 Task: Add a signature Isaiah Carter containing Have a great Easter Sunday, Isaiah Carter to email address softage.2@softage.net and add a label Christmas lists
Action: Mouse pressed left at (1054, 80)
Screenshot: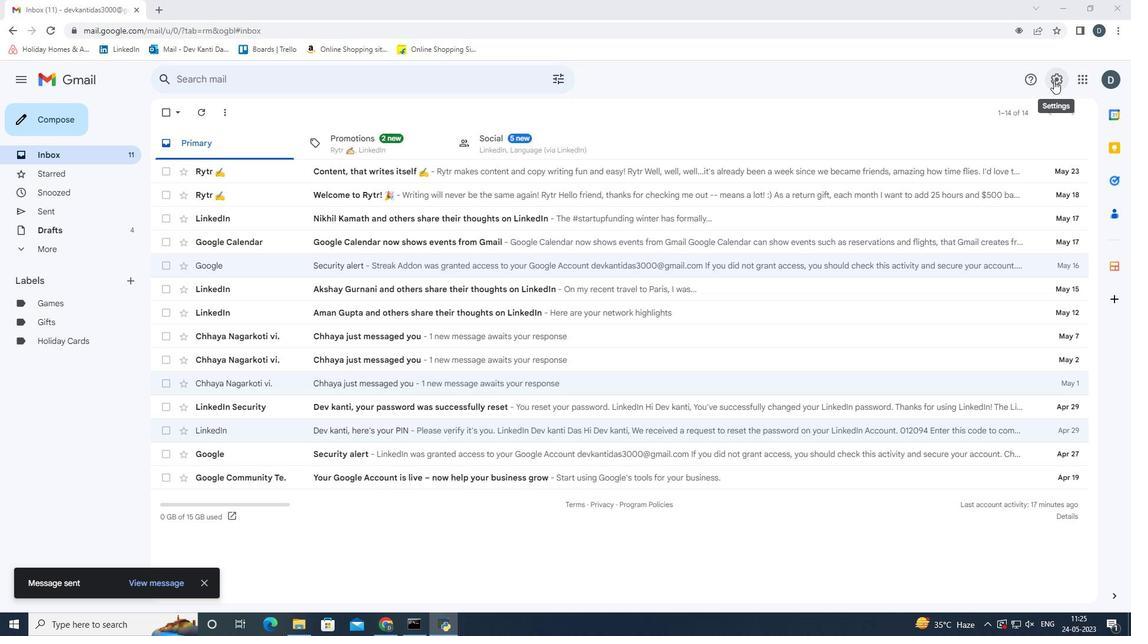 
Action: Mouse moved to (1022, 129)
Screenshot: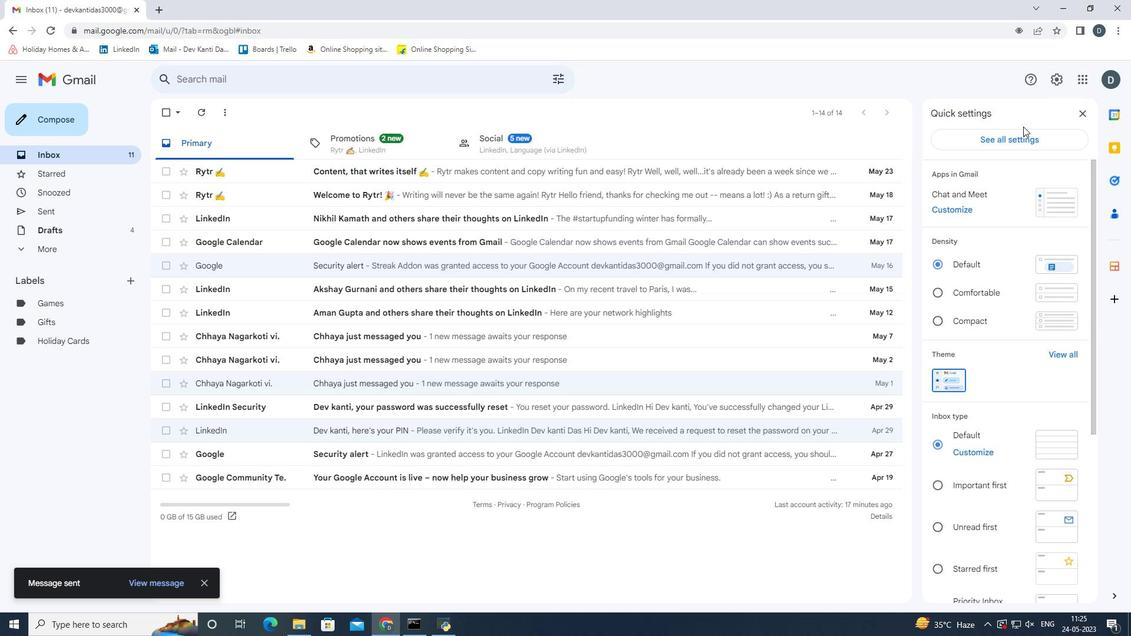 
Action: Mouse pressed left at (1022, 129)
Screenshot: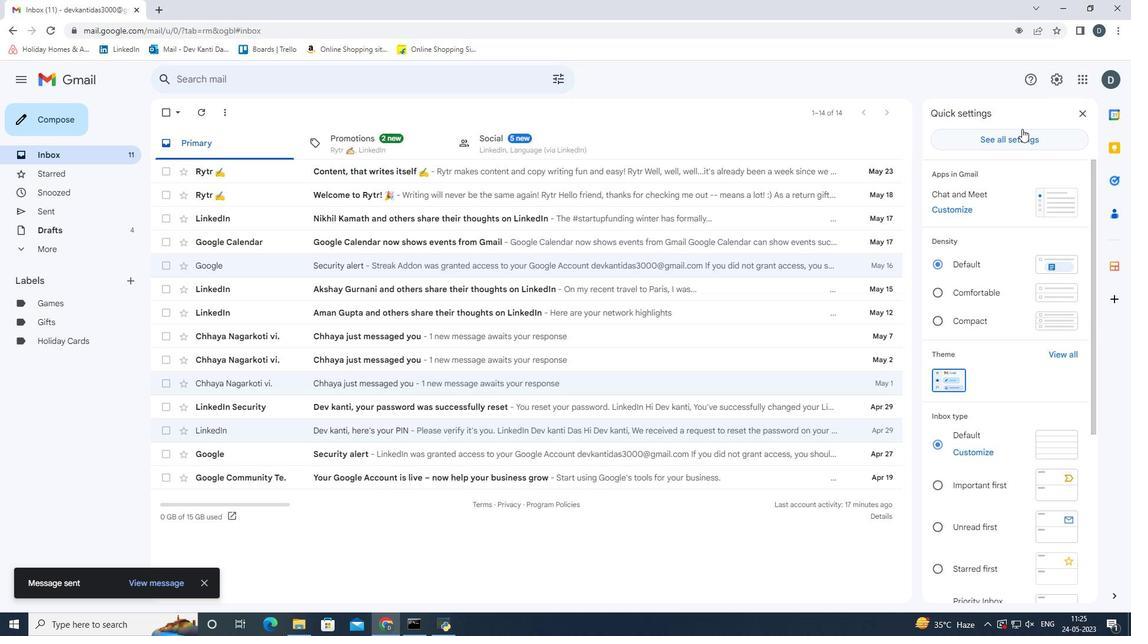 
Action: Mouse moved to (801, 257)
Screenshot: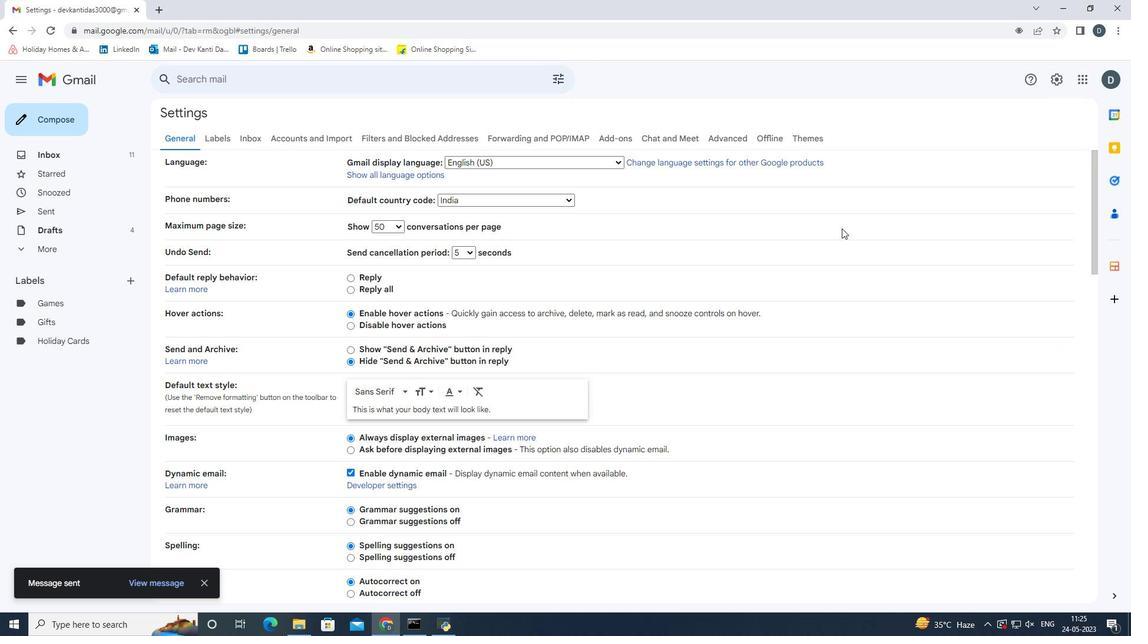 
Action: Mouse scrolled (801, 256) with delta (0, 0)
Screenshot: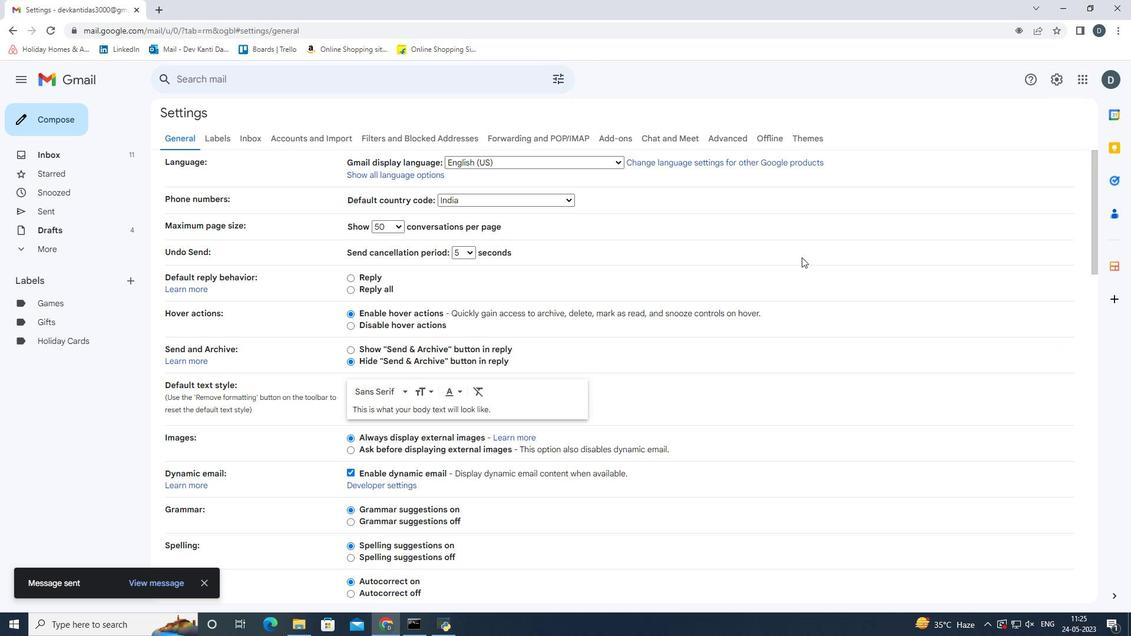
Action: Mouse scrolled (801, 256) with delta (0, 0)
Screenshot: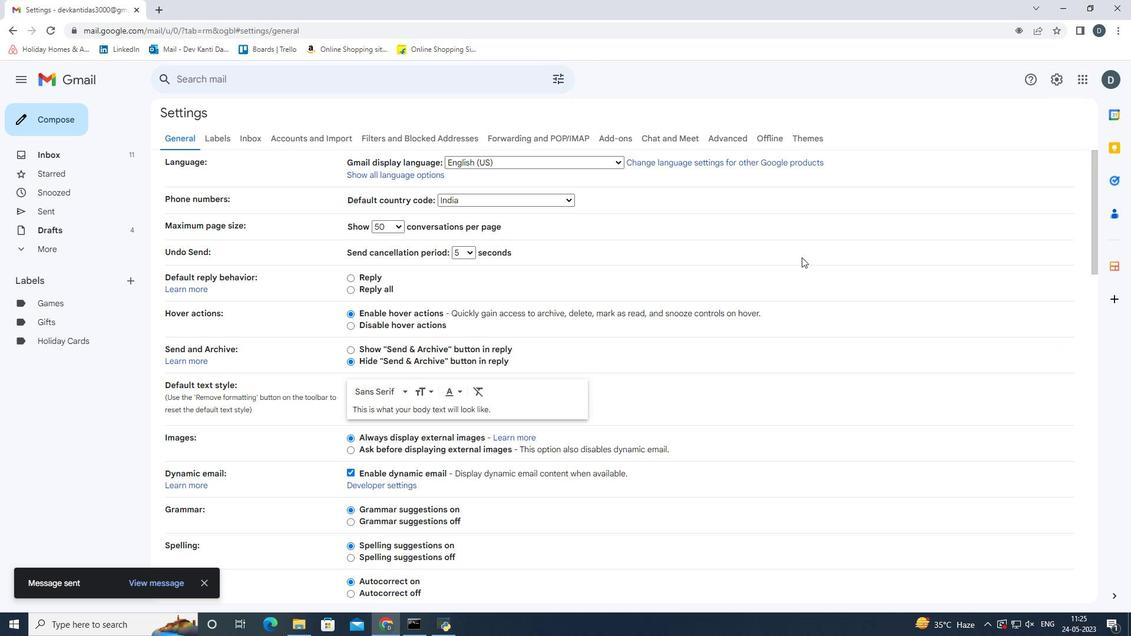 
Action: Mouse scrolled (801, 256) with delta (0, 0)
Screenshot: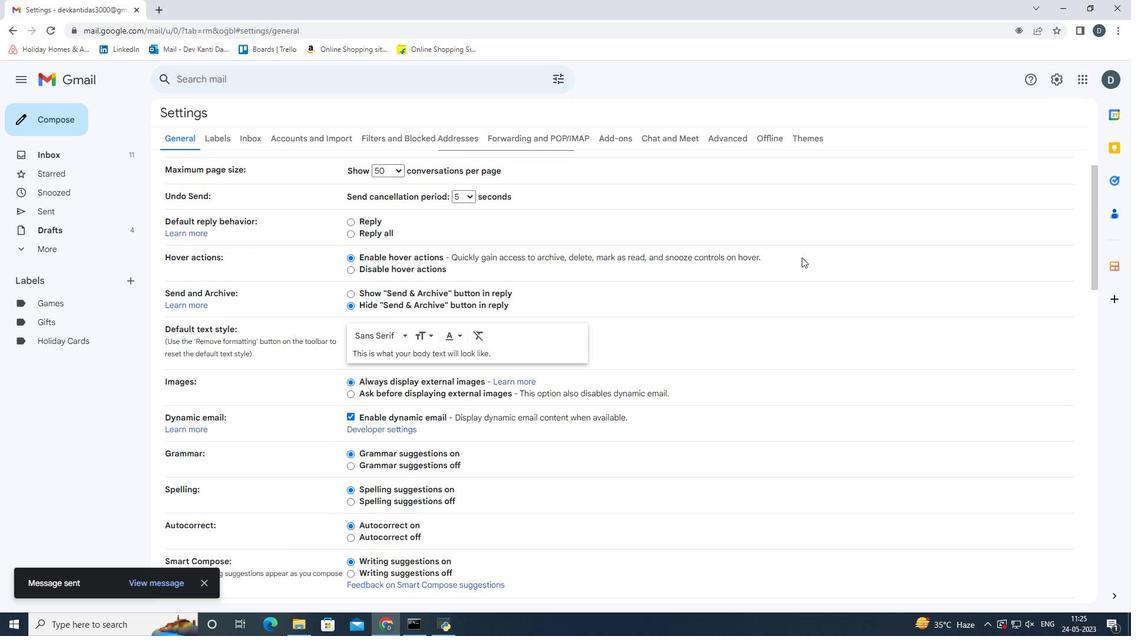 
Action: Mouse scrolled (801, 256) with delta (0, 0)
Screenshot: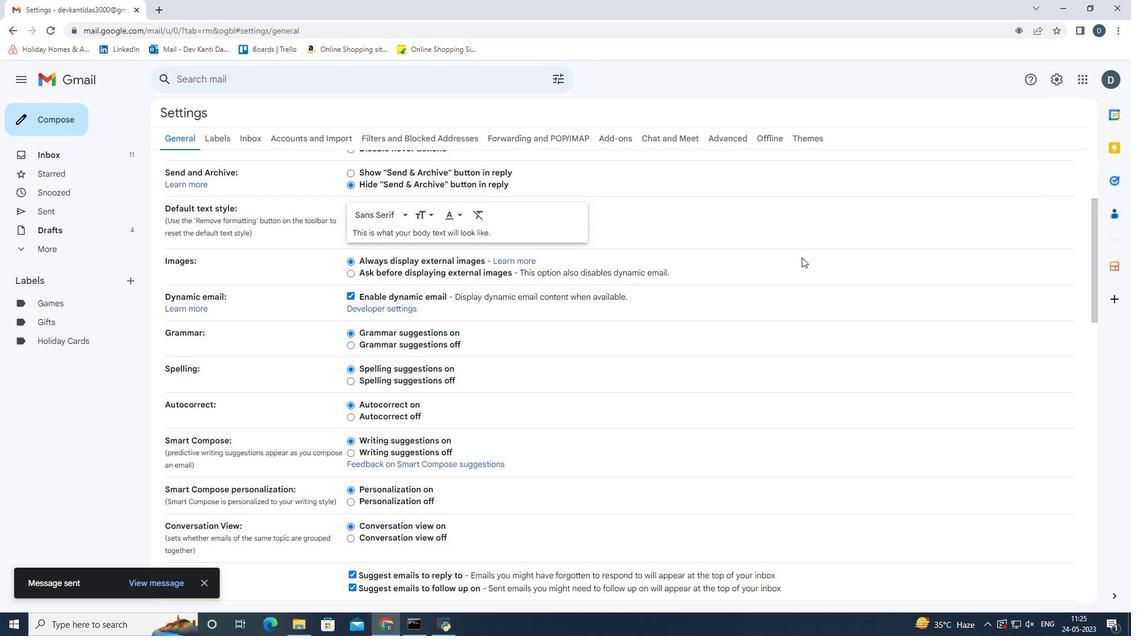 
Action: Mouse scrolled (801, 256) with delta (0, 0)
Screenshot: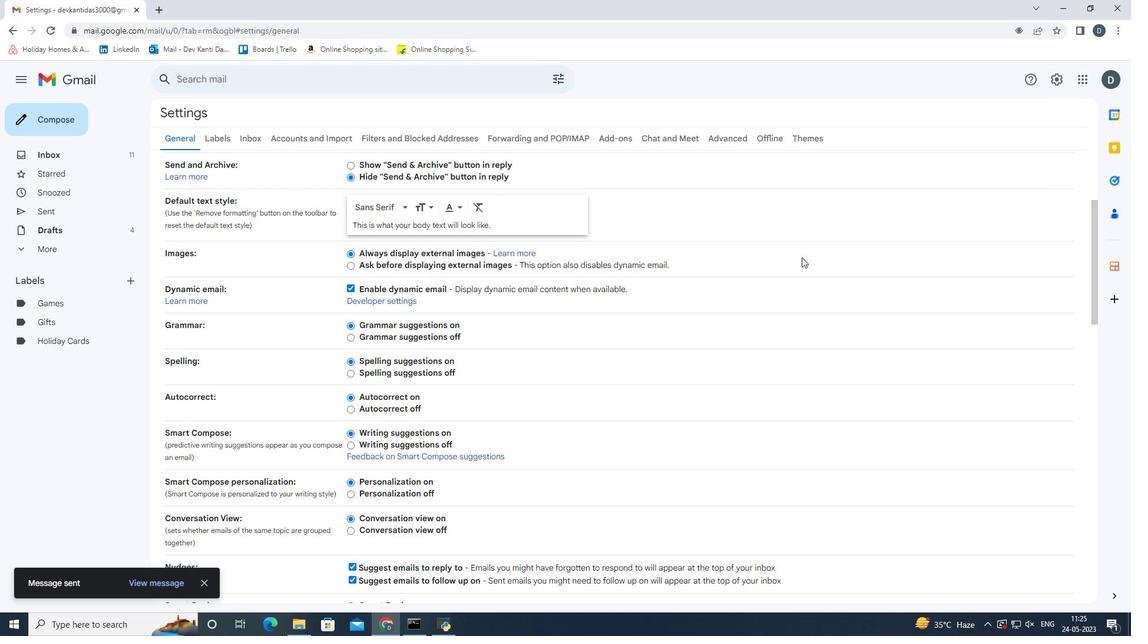 
Action: Mouse scrolled (801, 256) with delta (0, 0)
Screenshot: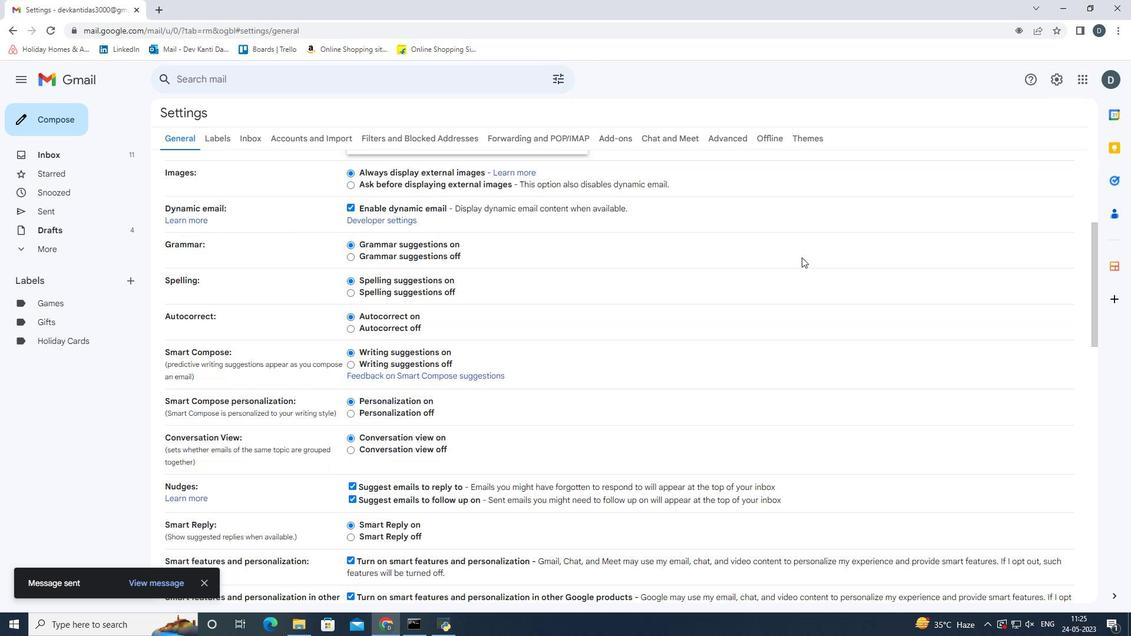 
Action: Mouse scrolled (801, 256) with delta (0, 0)
Screenshot: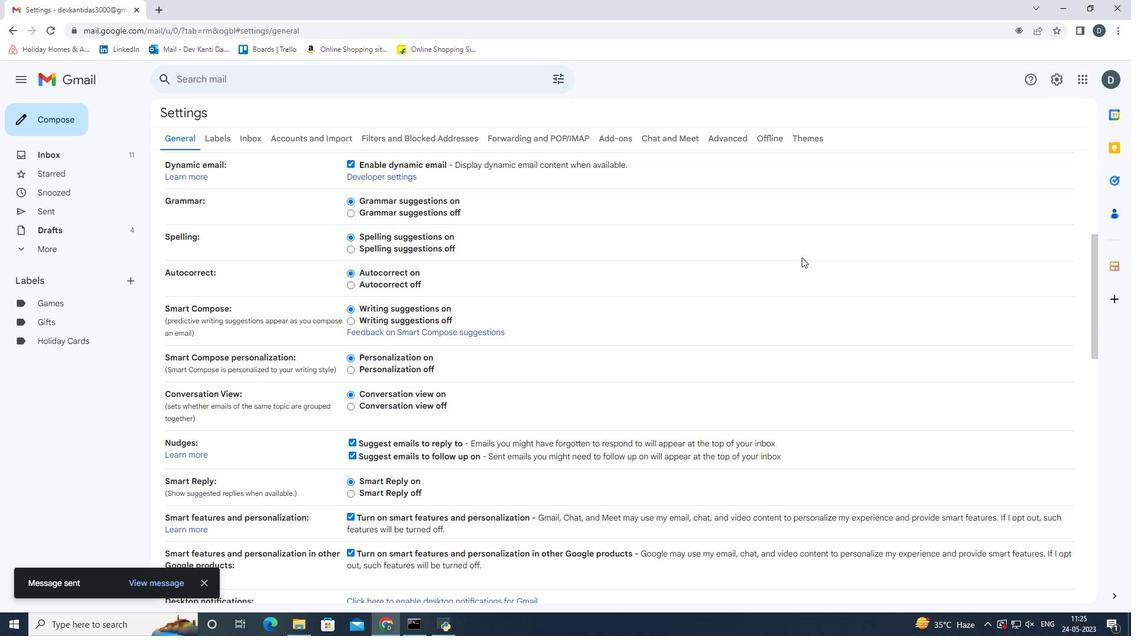 
Action: Mouse scrolled (801, 256) with delta (0, 0)
Screenshot: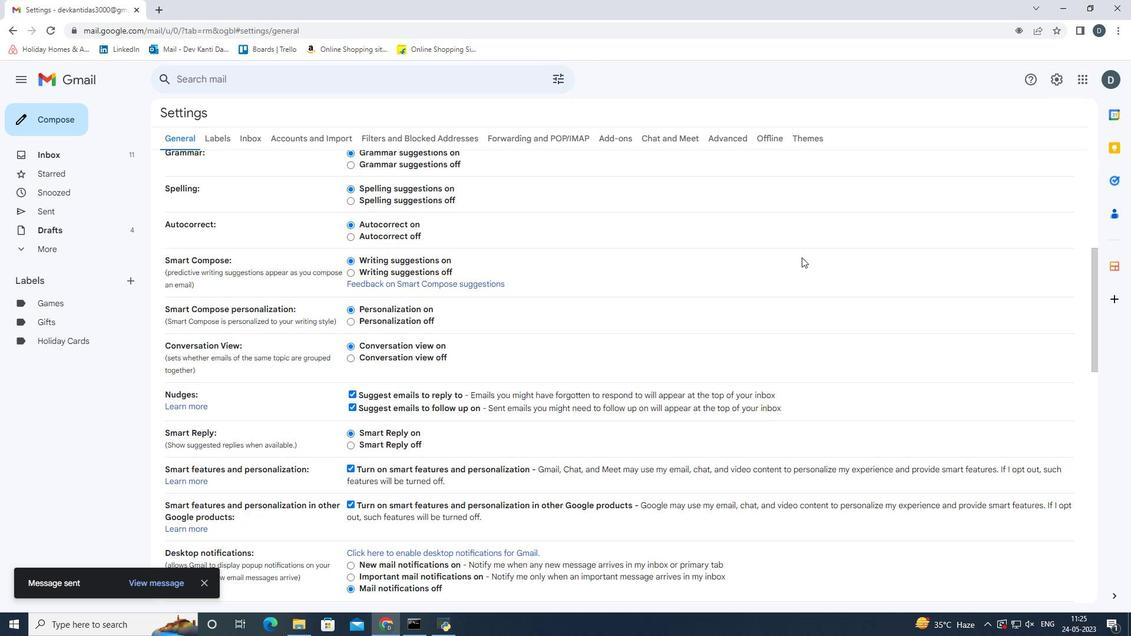 
Action: Mouse scrolled (801, 256) with delta (0, 0)
Screenshot: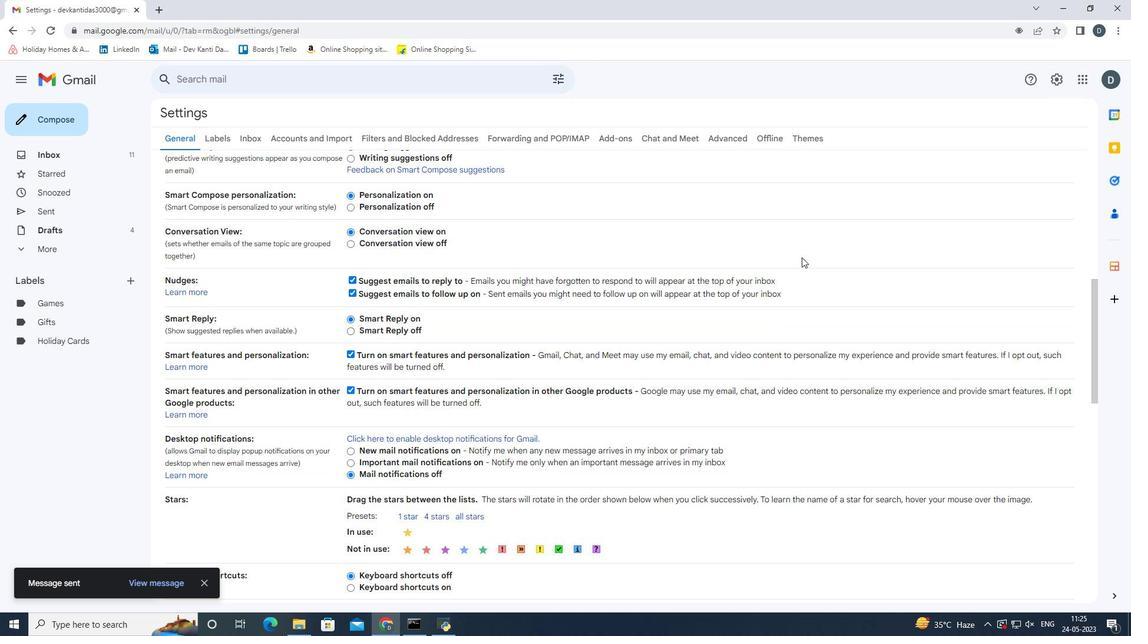 
Action: Mouse scrolled (801, 256) with delta (0, 0)
Screenshot: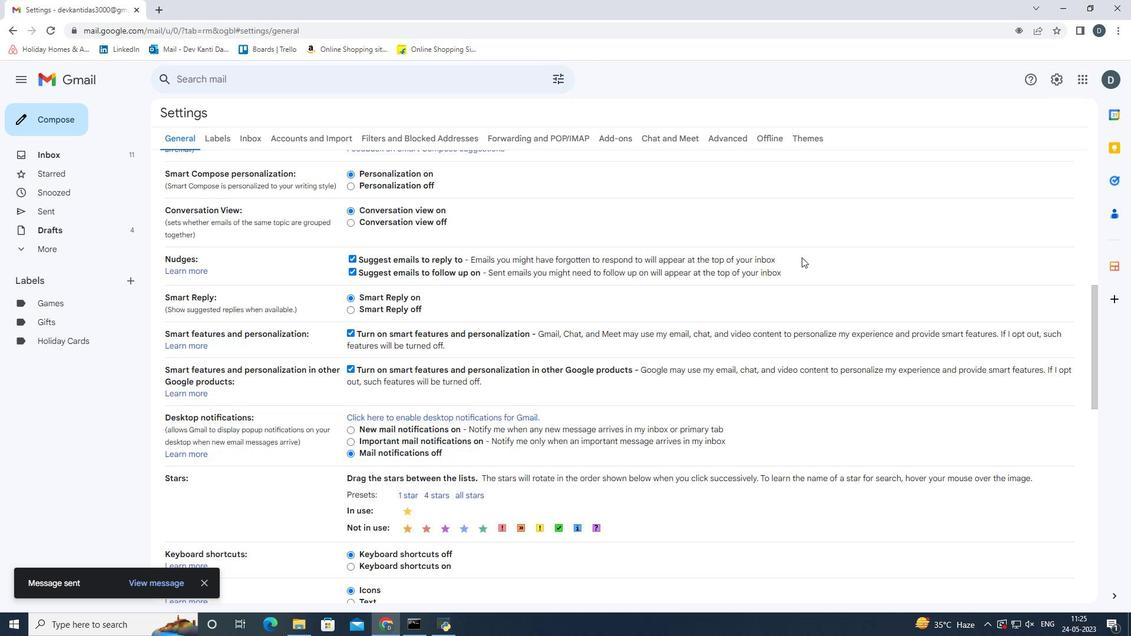 
Action: Mouse scrolled (801, 256) with delta (0, 0)
Screenshot: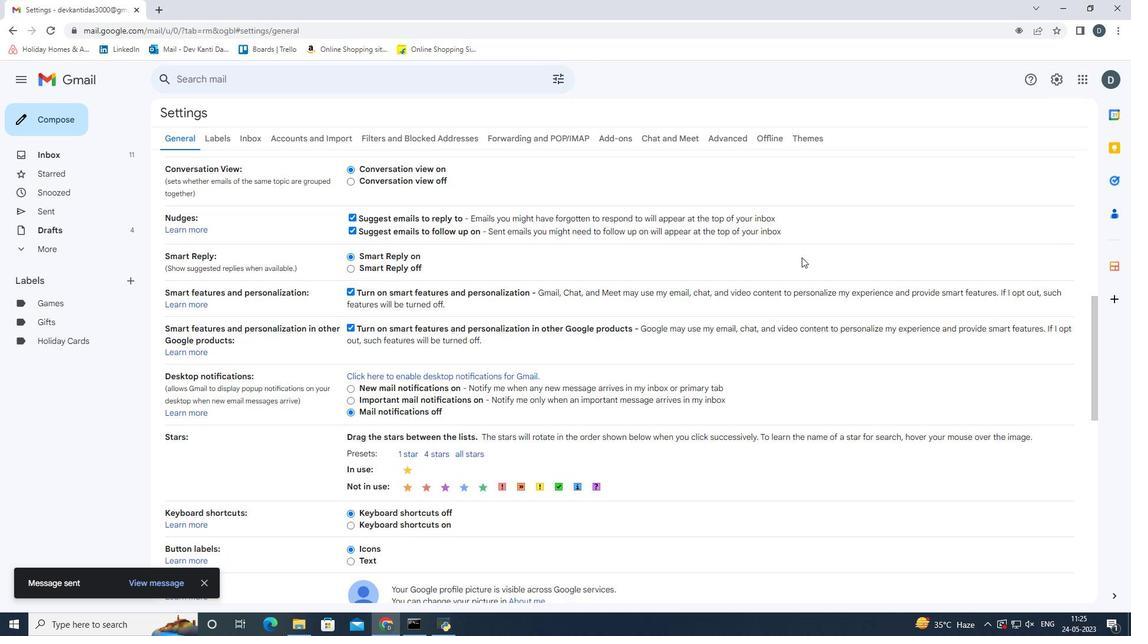 
Action: Mouse scrolled (801, 256) with delta (0, 0)
Screenshot: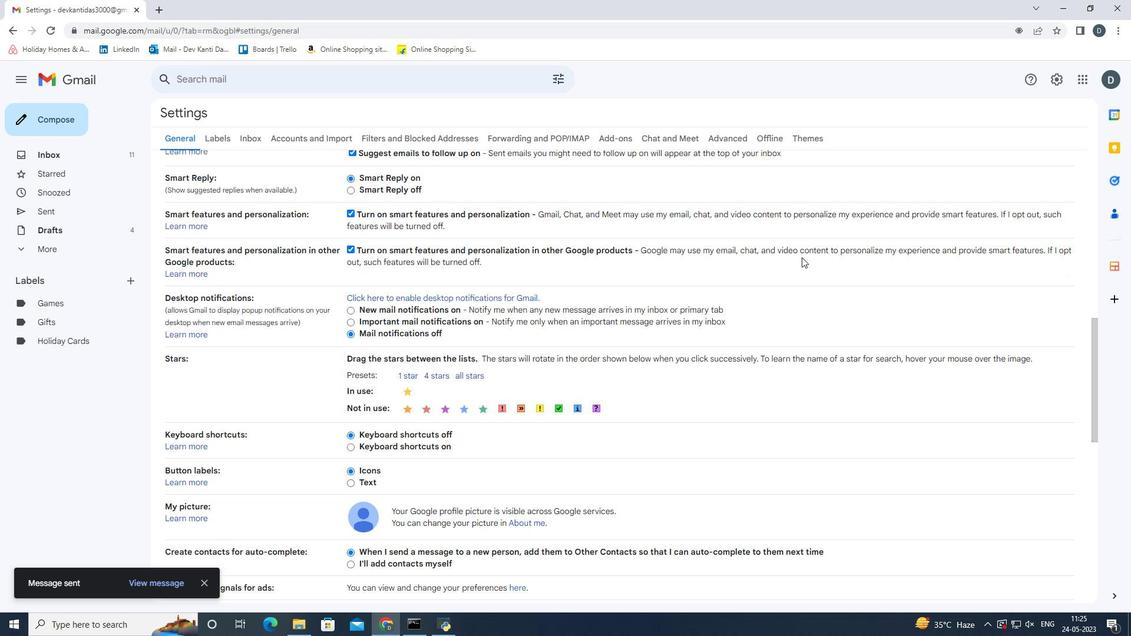 
Action: Mouse scrolled (801, 256) with delta (0, 0)
Screenshot: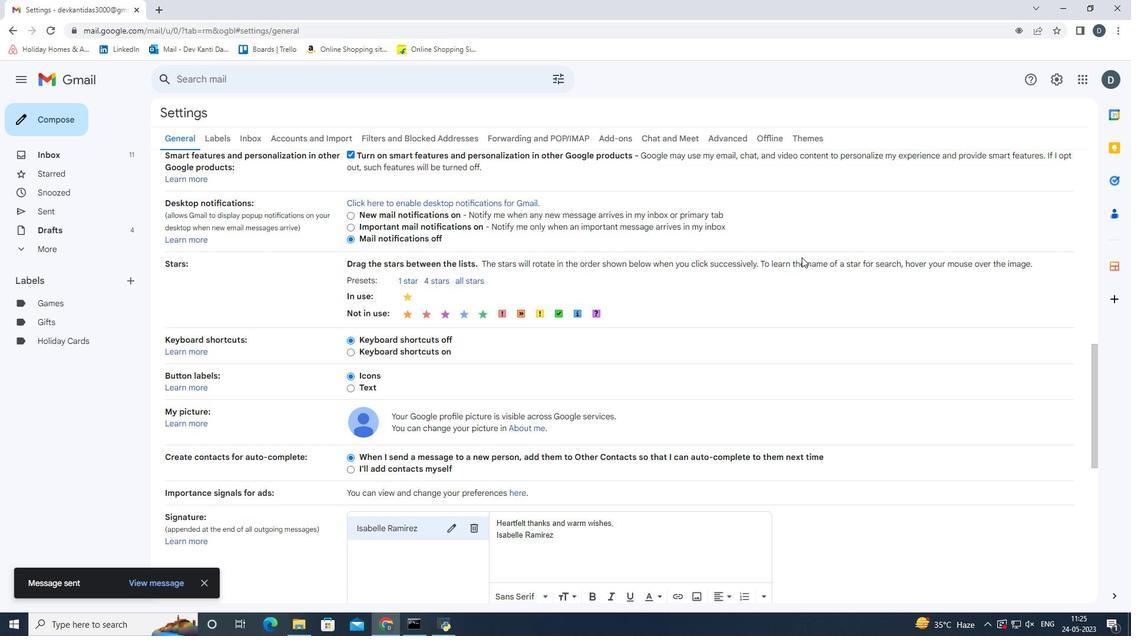 
Action: Mouse scrolled (801, 256) with delta (0, 0)
Screenshot: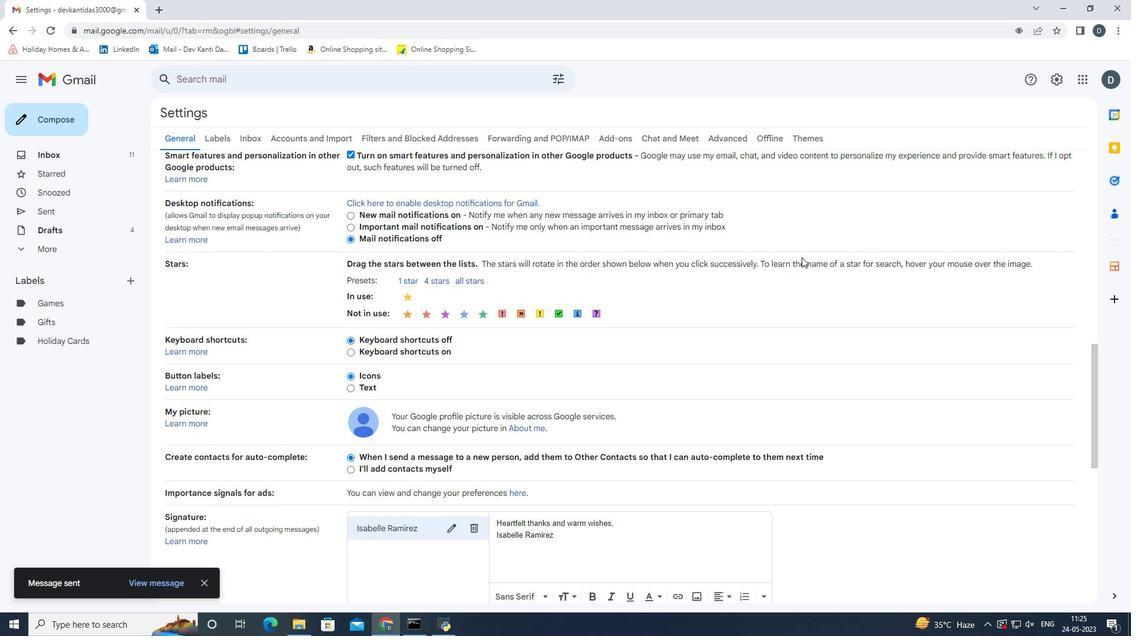 
Action: Mouse scrolled (801, 256) with delta (0, 0)
Screenshot: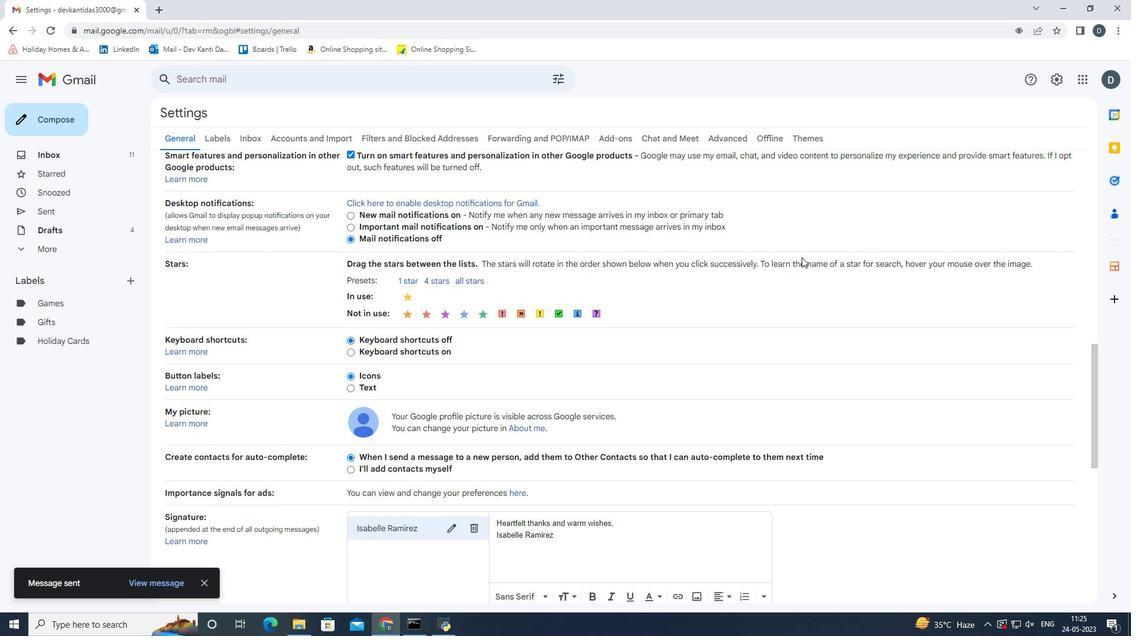 
Action: Mouse moved to (473, 351)
Screenshot: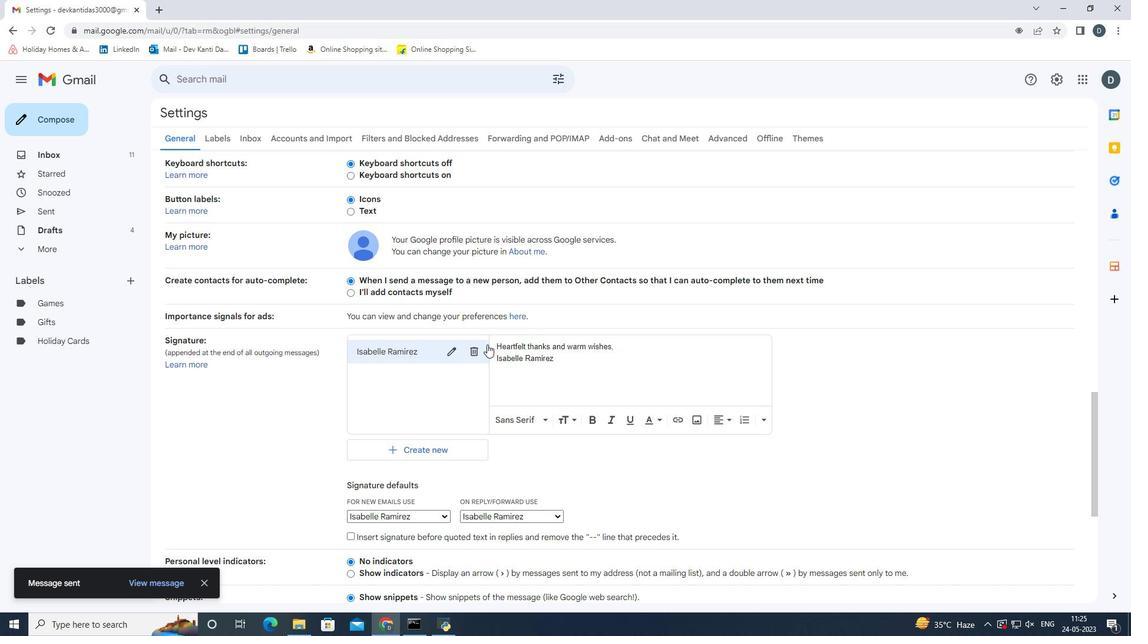 
Action: Mouse pressed left at (473, 351)
Screenshot: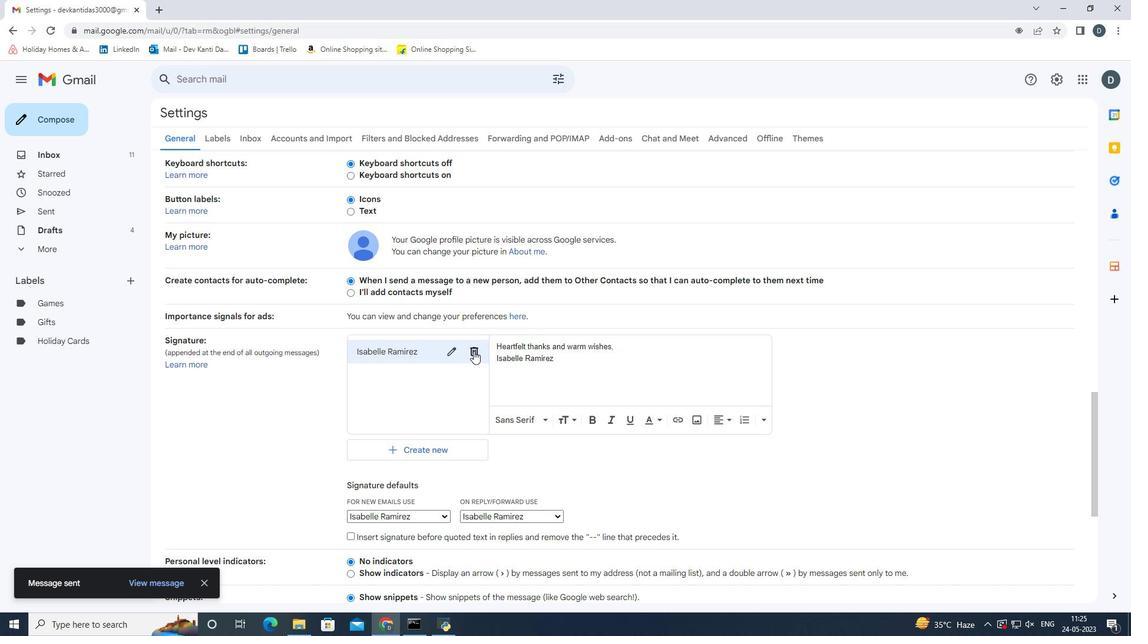 
Action: Key pressed <Key.enter>
Screenshot: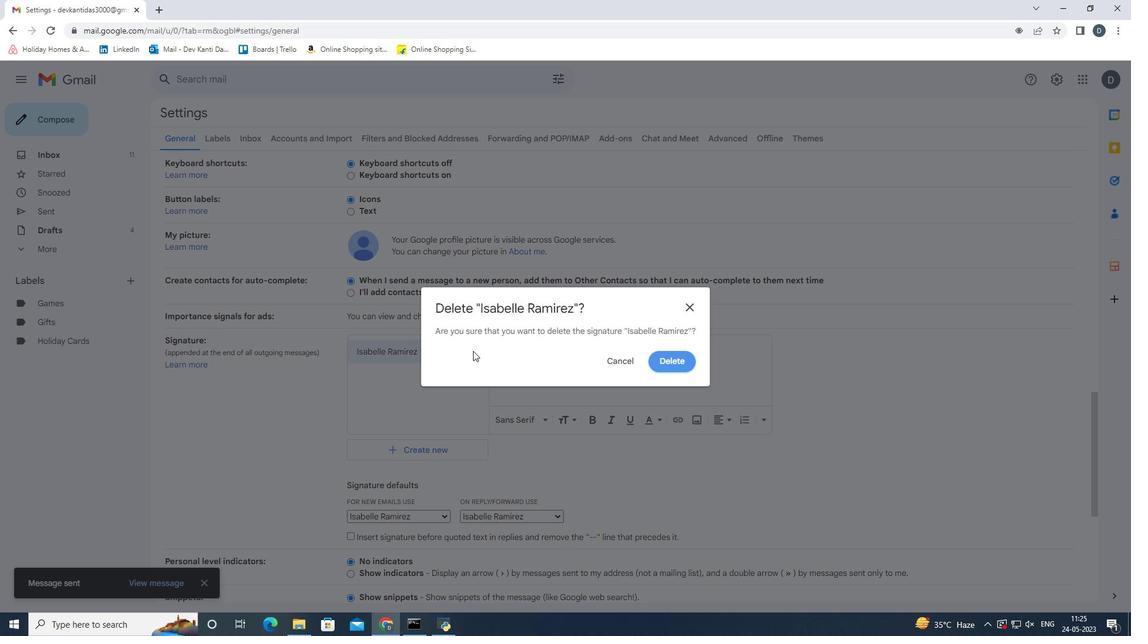 
Action: Mouse moved to (392, 364)
Screenshot: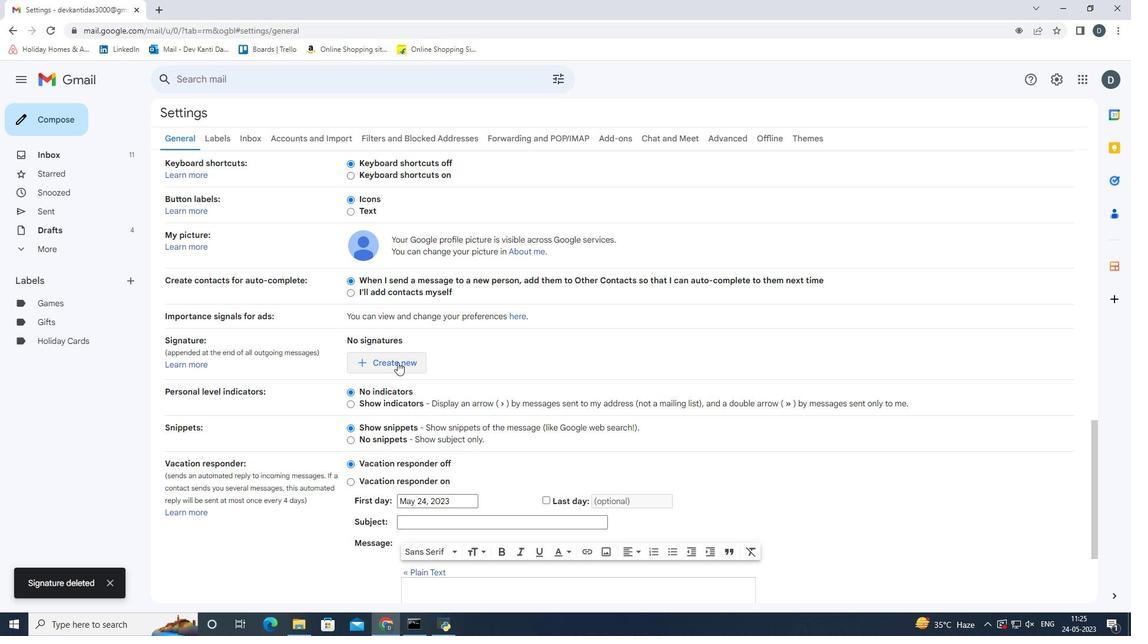 
Action: Mouse pressed left at (392, 364)
Screenshot: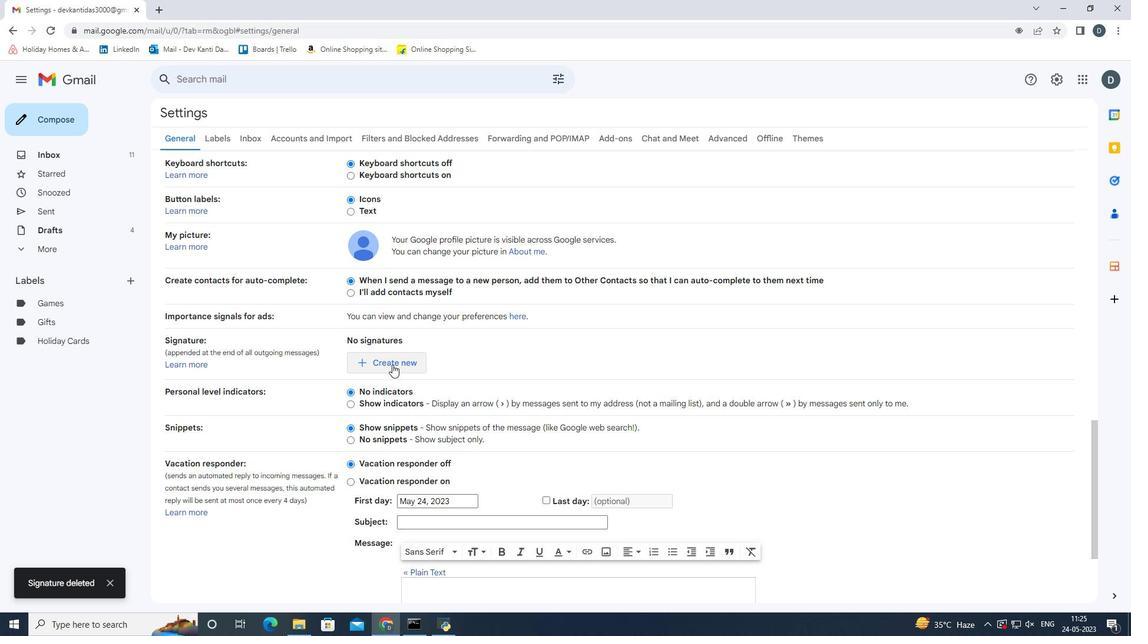 
Action: Mouse moved to (532, 337)
Screenshot: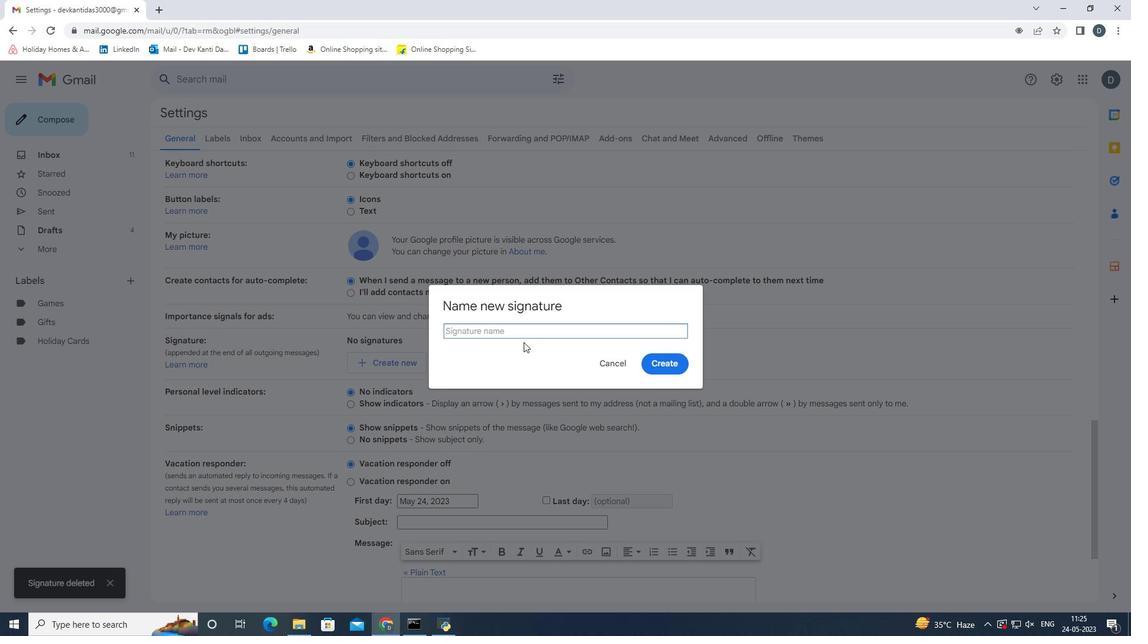 
Action: Key pressed <Key.shift><Key.shift><Key.shift><Key.shift><Key.shift><Key.shift><Key.shift><Key.shift><Key.shift><Key.shift><Key.shift><Key.shift><Key.shift><Key.shift><Key.shift><Key.shift><Key.shift><Key.shift><Key.shift><Key.shift><Key.shift><Key.shift><Key.shift><Key.shift><Key.shift>Isaiah<Key.space><Key.shift><Key.shift><Key.shift><Key.shift>Carter<Key.enter>
Screenshot: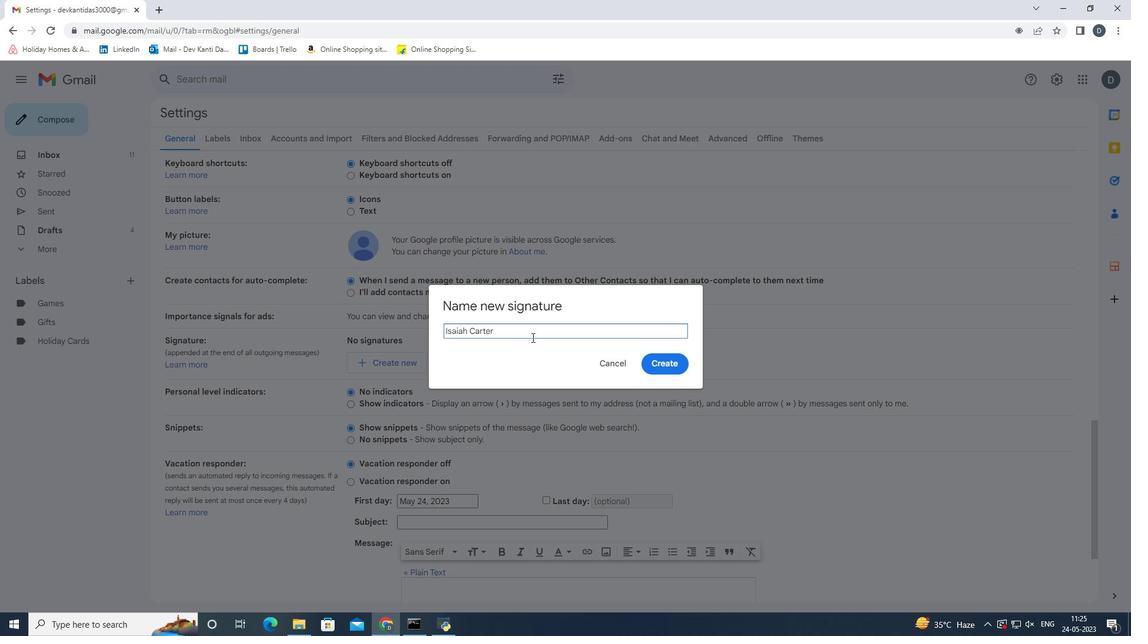 
Action: Mouse moved to (537, 347)
Screenshot: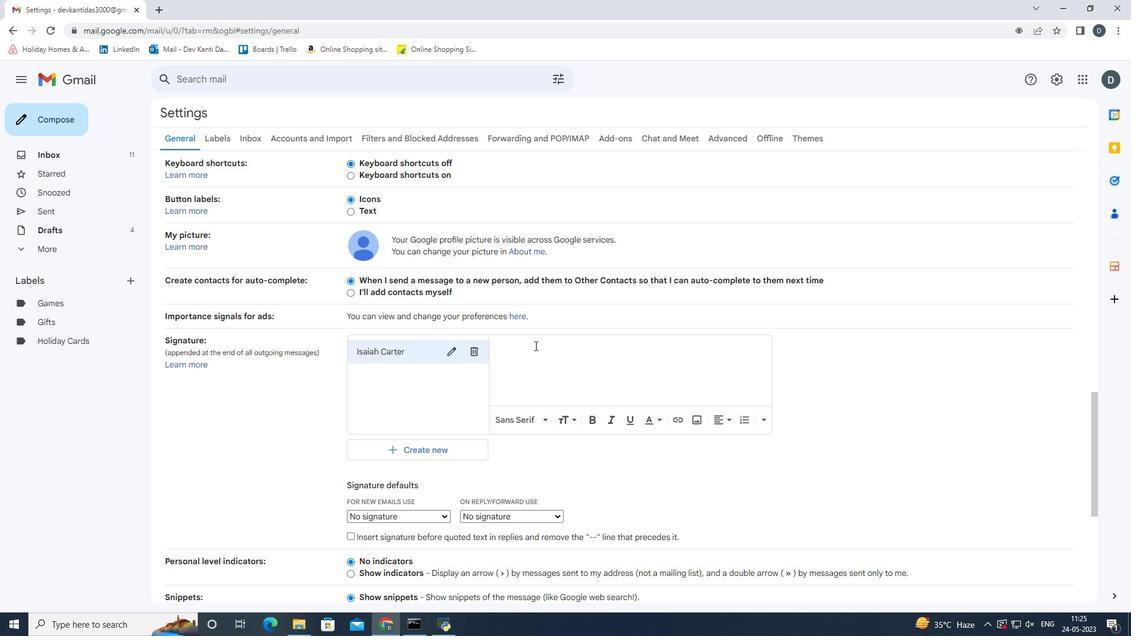 
Action: Mouse pressed left at (537, 347)
Screenshot: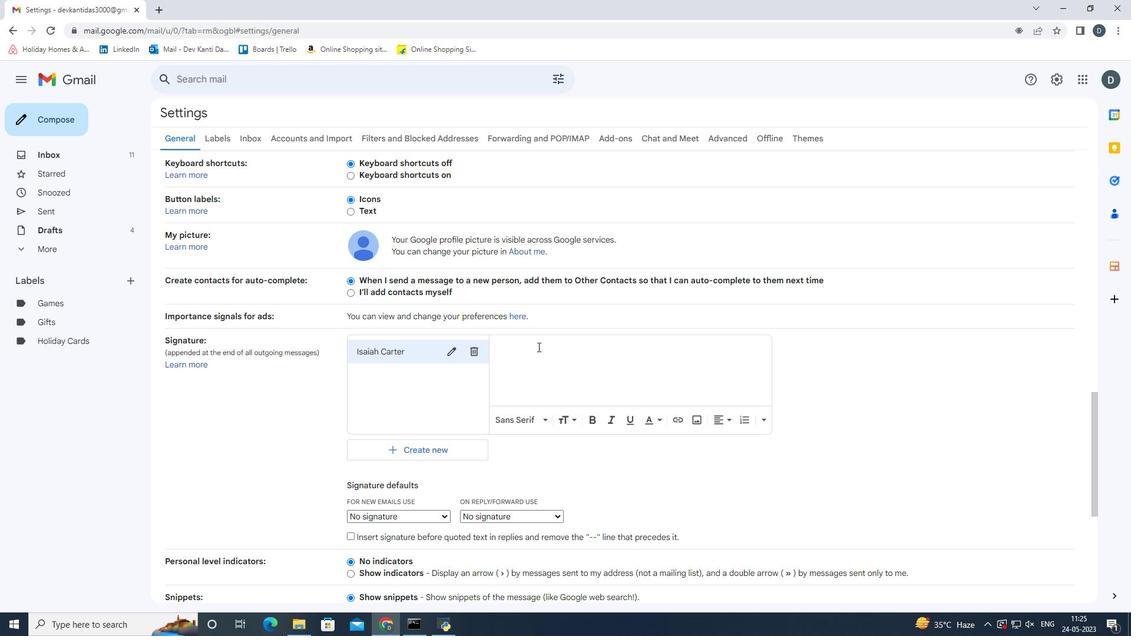 
Action: Key pressed <Key.shift><Key.shift><Key.shift><Key.shift><Key.shift><Key.shift><Key.shift><Key.shift><Key.shift><Key.shift><Key.shift><Key.shift><Key.shift><Key.shift><Key.shift><Key.shift><Key.shift><Key.shift><Key.shift><Key.shift><Key.shift><Key.shift><Key.shift><Key.shift><Key.shift><Key.shift><Key.shift><Key.shift>Have<Key.space>a<Key.space>great<Key.space><Key.shift><Key.shift><Key.shift><Key.shift><Key.shift>Easter<Key.space><Key.shift><Key.shift><Key.shift><Key.shift><Key.shift><Key.shift><Key.shift><Key.shift><Key.shift><Key.shift><Key.shift><Key.shift><Key.shift><Key.shift><Key.shift><Key.shift><Key.shift><Key.shift><Key.shift><Key.shift><Key.shift><Key.shift><Key.shift><Key.shift><Key.shift><Key.shift><Key.shift><Key.shift><Key.shift>Sunday,<Key.enter><Key.shift><Key.shift><Key.shift><Key.shift><Key.shift><Key.shift><Key.shift><Key.shift><Key.shift><Key.shift><Key.shift><Key.shift><Key.shift><Key.shift><Key.shift><Key.shift><Key.shift><Key.shift><Key.shift><Key.shift><Key.shift><Key.shift><Key.shift><Key.shift><Key.shift><Key.shift><Key.shift>Isaiah<Key.space><Key.shift><Key.shift><Key.shift><Key.shift><Key.shift><Key.shift><Key.shift><Key.shift><Key.shift><Key.shift><Key.shift><Key.shift><Key.shift><Key.shift><Key.shift><Key.shift><Key.shift><Key.shift><Key.shift><Key.shift><Key.shift><Key.shift><Key.shift><Key.shift><Key.shift><Key.shift><Key.shift><Key.shift><Key.shift><Key.shift><Key.shift><Key.shift><Key.shift><Key.shift><Key.shift><Key.shift>Carter
Screenshot: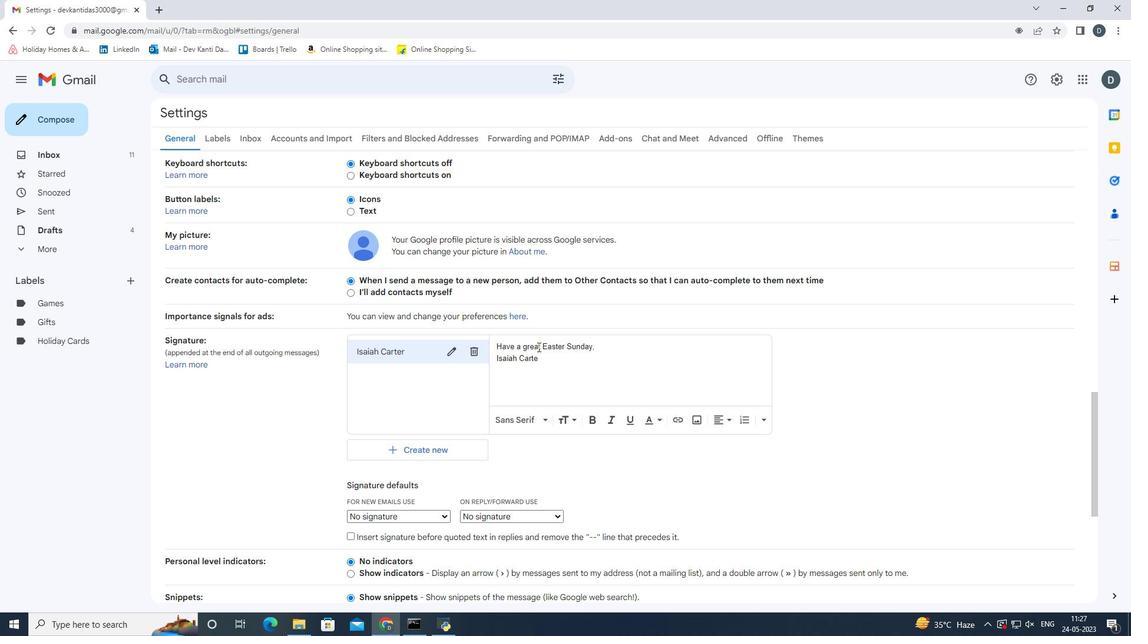 
Action: Mouse moved to (420, 517)
Screenshot: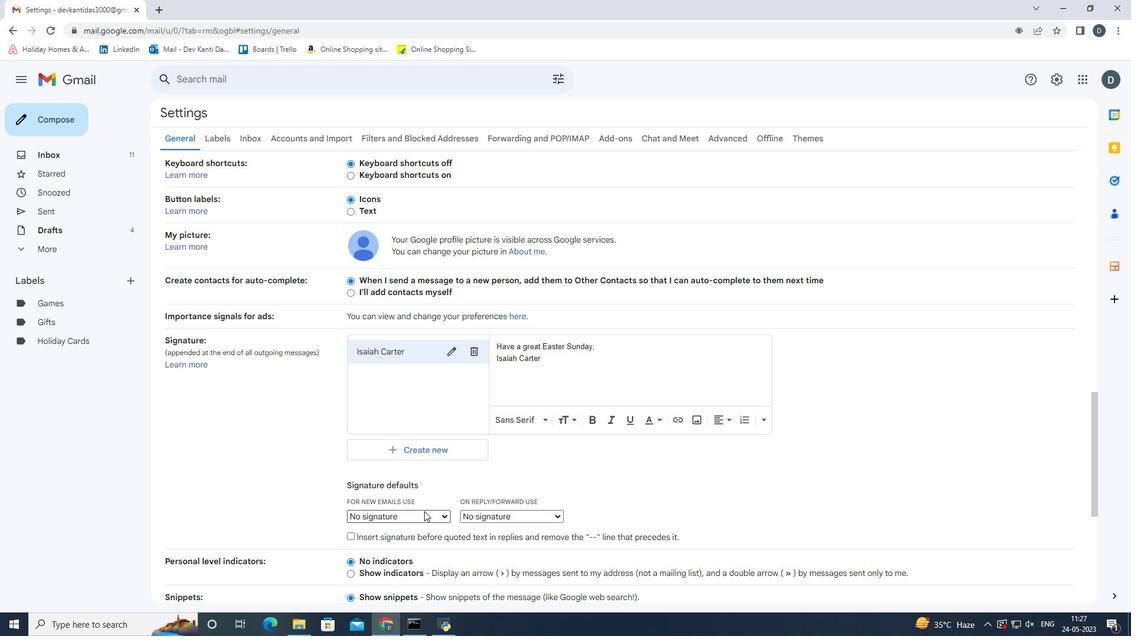 
Action: Mouse pressed left at (420, 517)
Screenshot: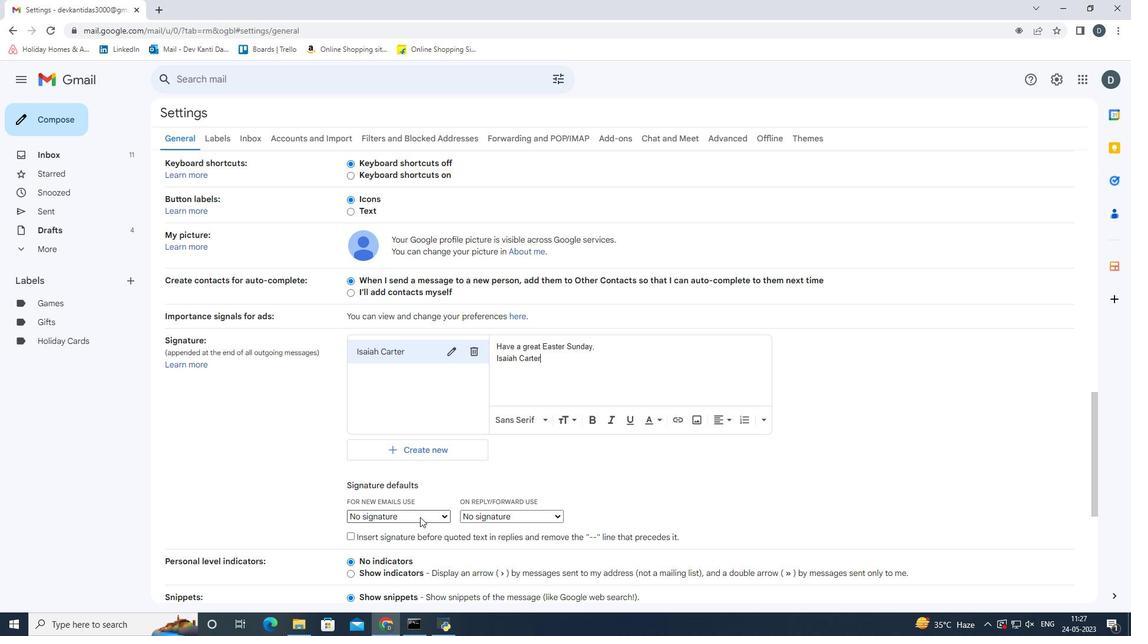 
Action: Mouse moved to (418, 540)
Screenshot: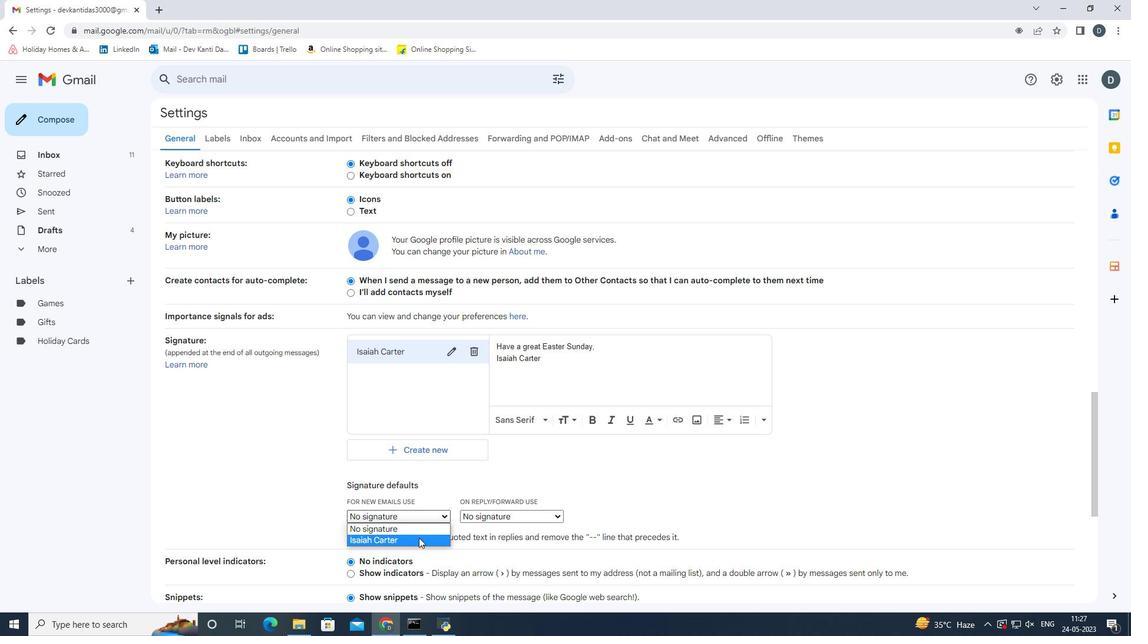 
Action: Mouse pressed left at (418, 540)
Screenshot: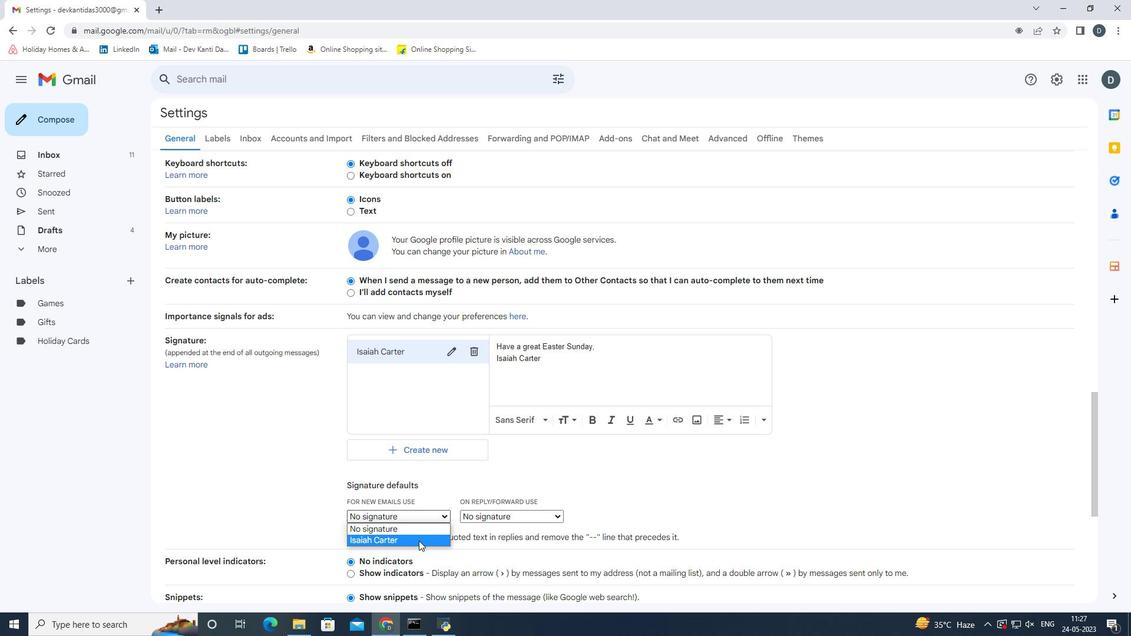 
Action: Mouse moved to (500, 520)
Screenshot: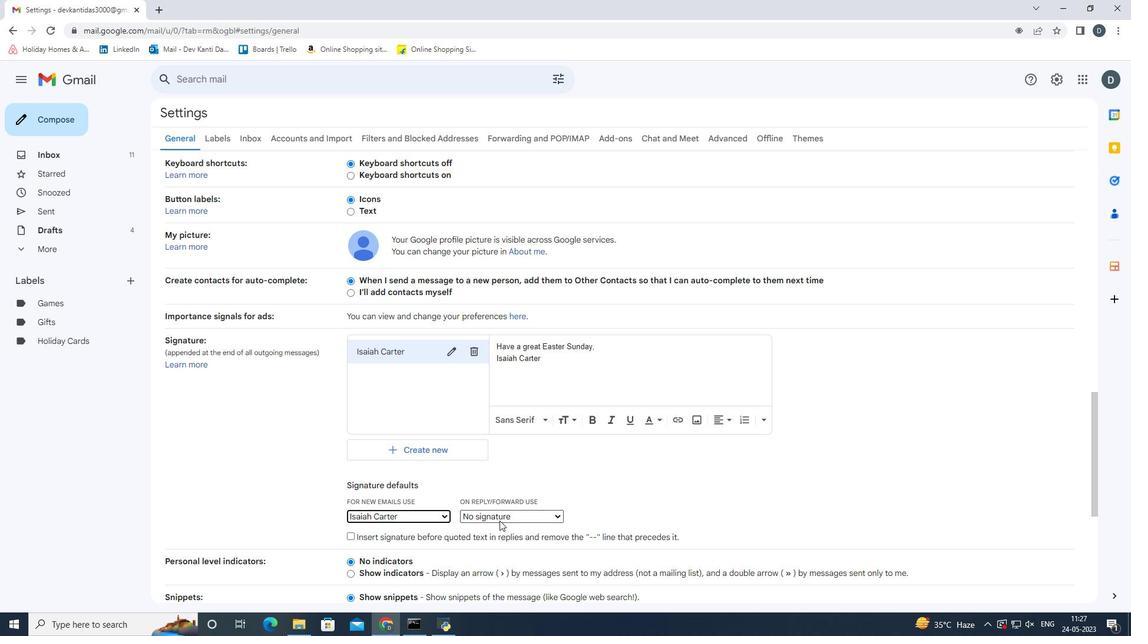 
Action: Mouse pressed left at (500, 520)
Screenshot: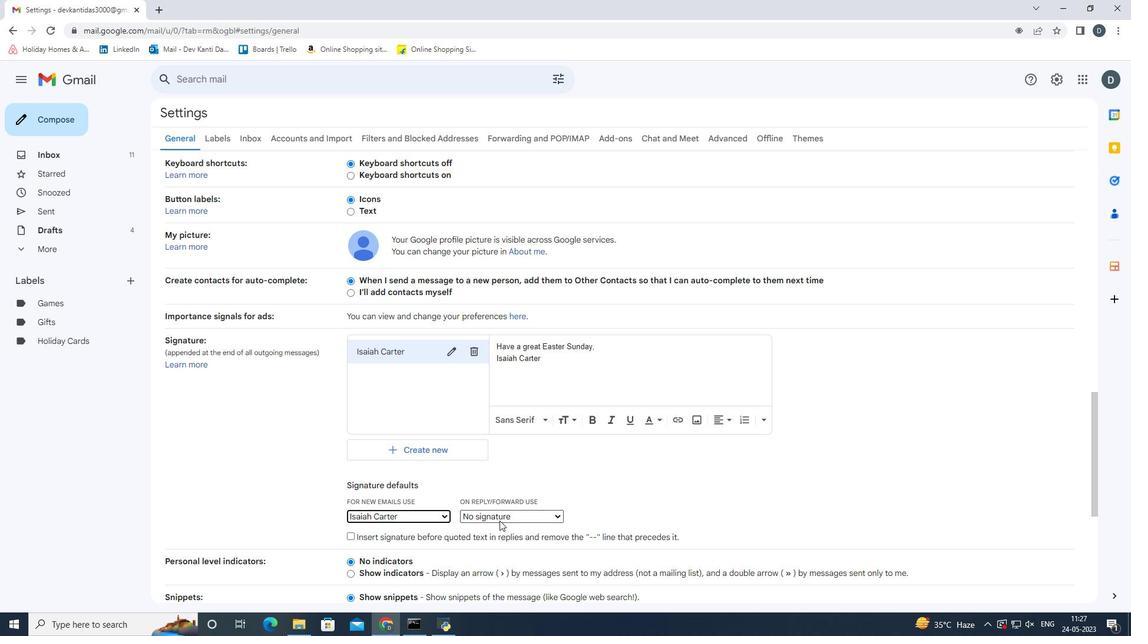 
Action: Mouse moved to (503, 537)
Screenshot: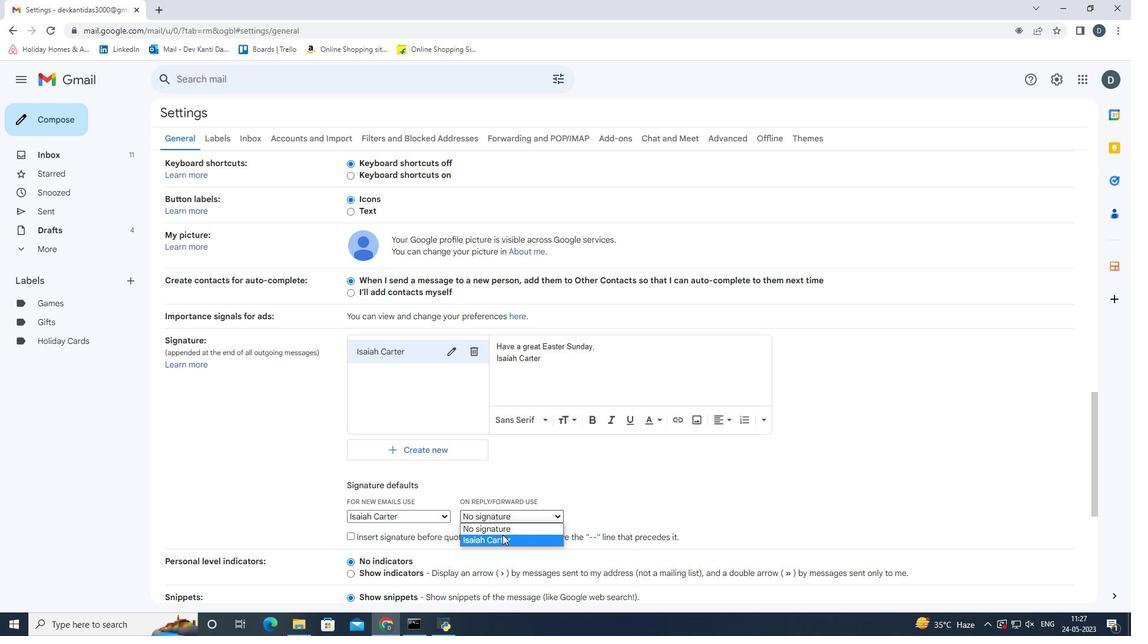 
Action: Mouse pressed left at (503, 537)
Screenshot: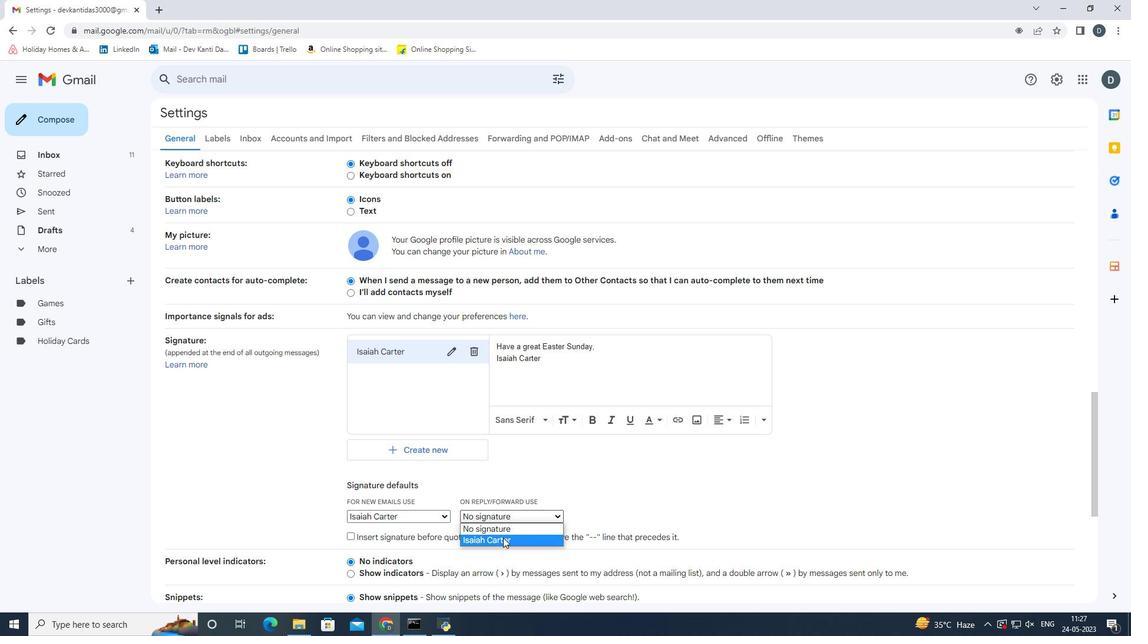 
Action: Mouse moved to (823, 478)
Screenshot: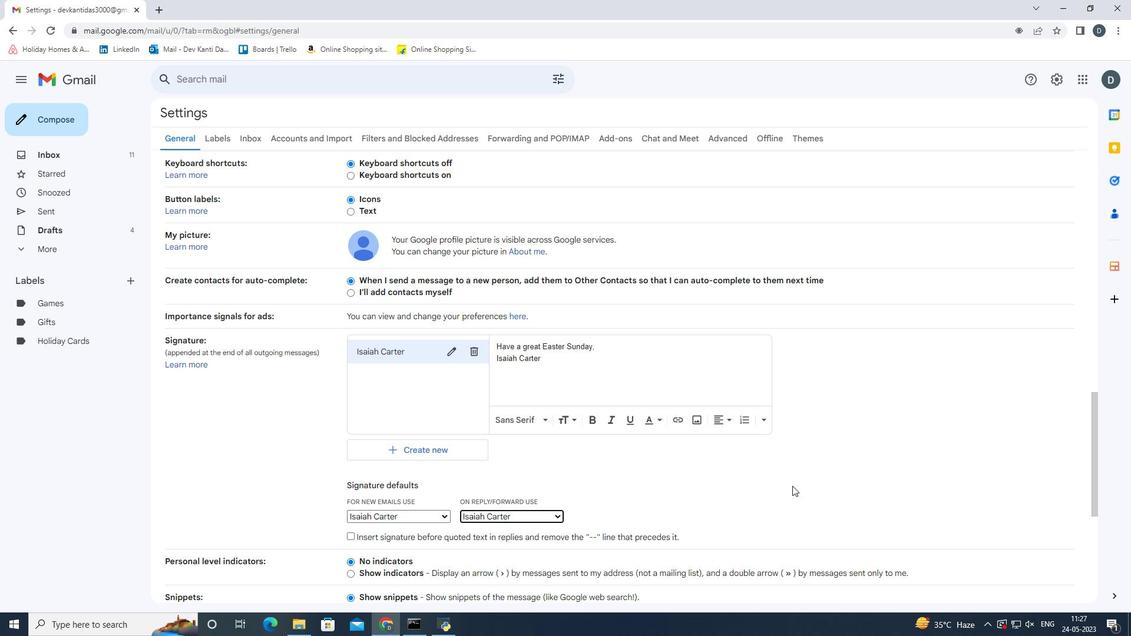 
Action: Mouse scrolled (823, 477) with delta (0, 0)
Screenshot: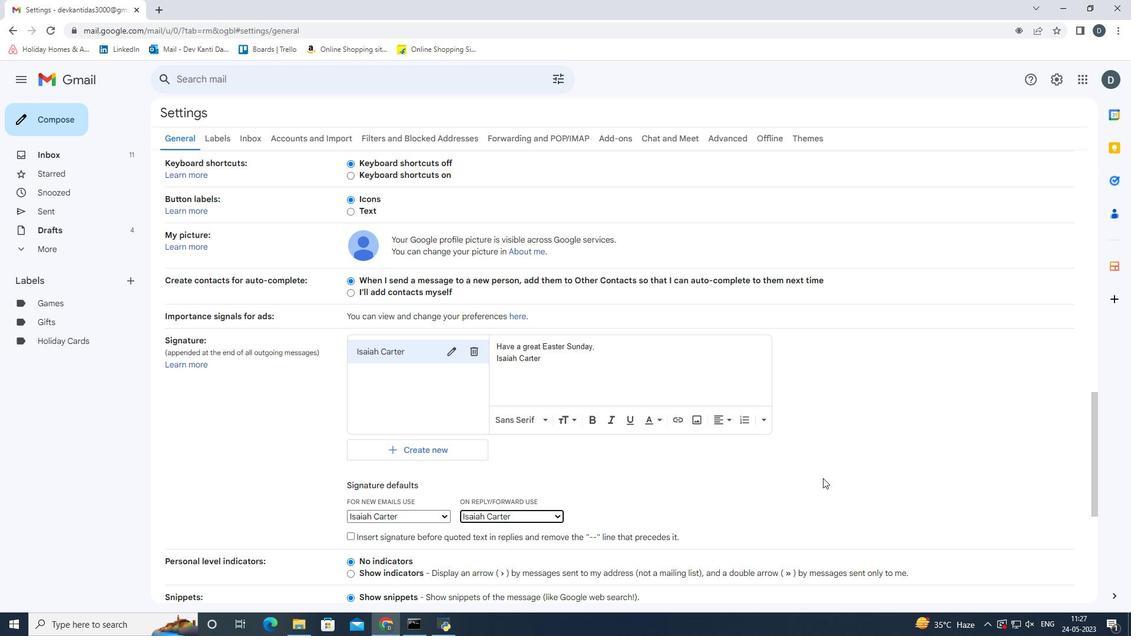 
Action: Mouse scrolled (823, 477) with delta (0, 0)
Screenshot: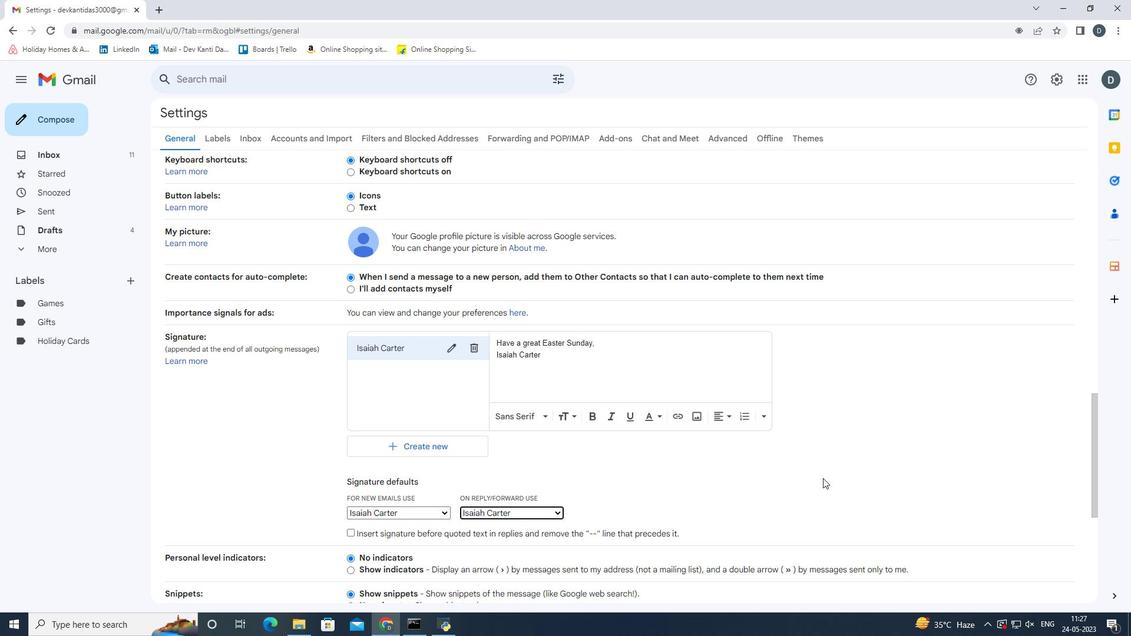 
Action: Mouse scrolled (823, 477) with delta (0, 0)
Screenshot: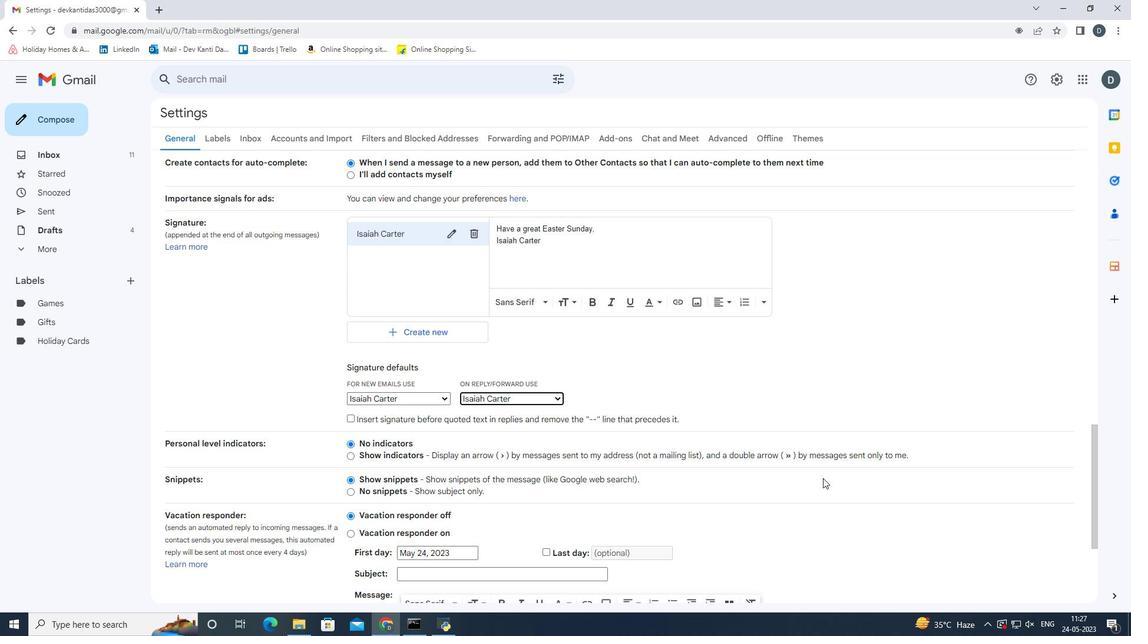 
Action: Mouse scrolled (823, 477) with delta (0, 0)
Screenshot: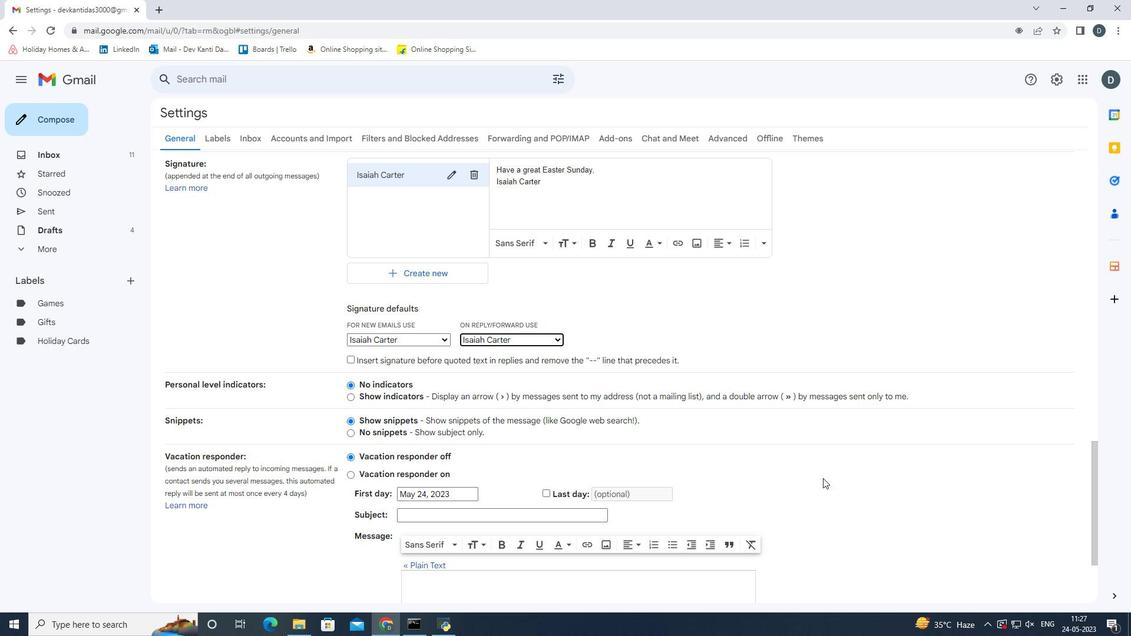 
Action: Mouse scrolled (823, 477) with delta (0, 0)
Screenshot: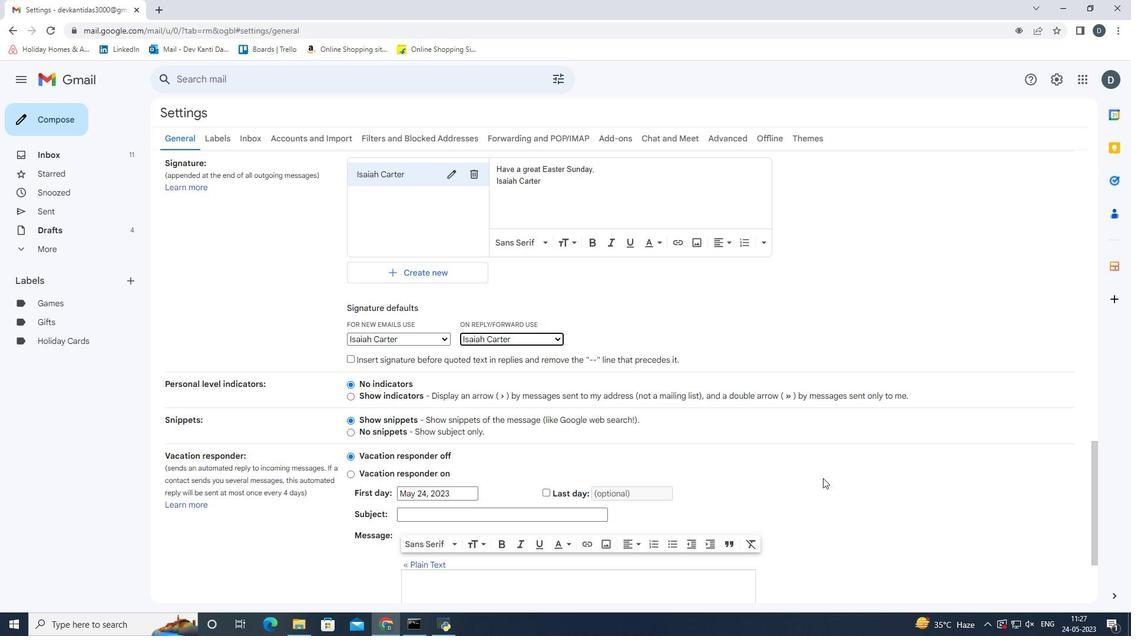 
Action: Mouse scrolled (823, 477) with delta (0, 0)
Screenshot: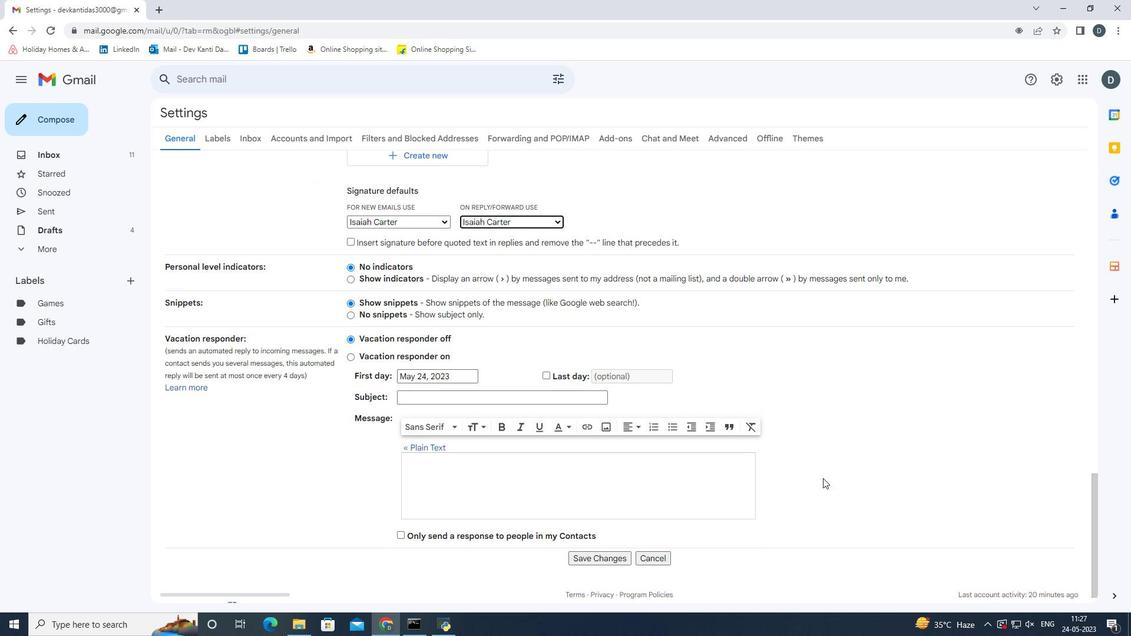 
Action: Mouse scrolled (823, 477) with delta (0, 0)
Screenshot: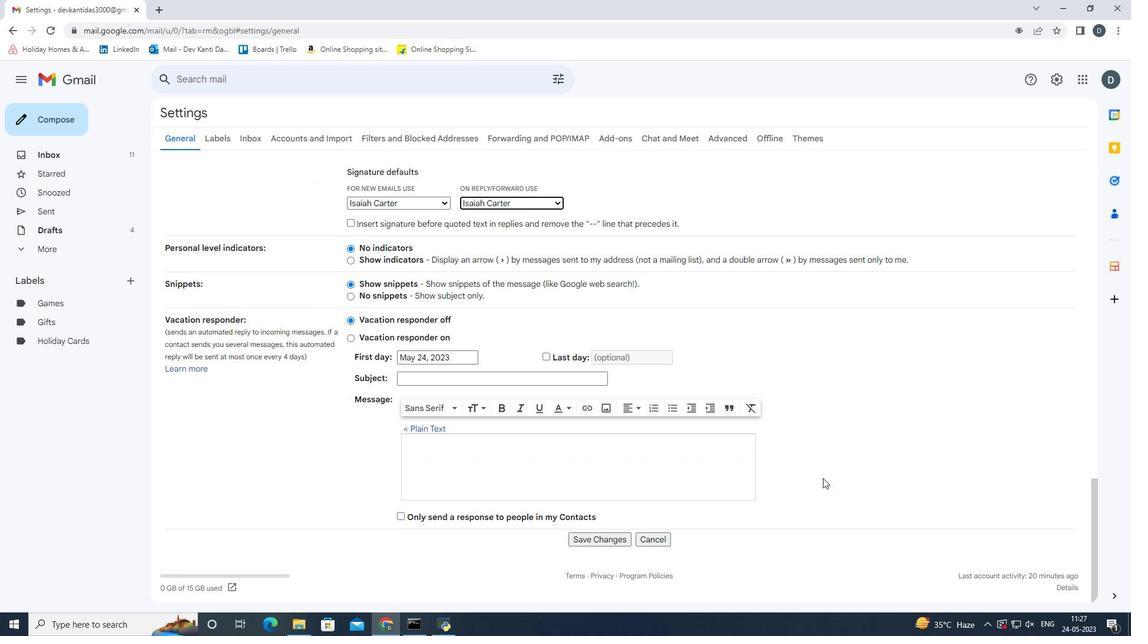 
Action: Mouse moved to (604, 537)
Screenshot: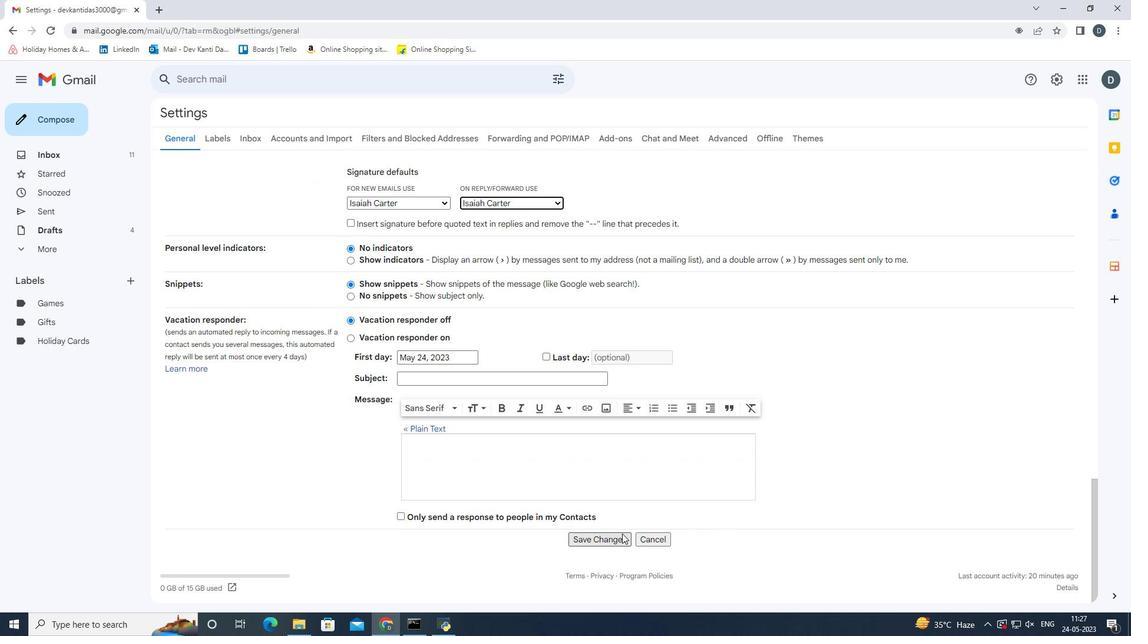 
Action: Mouse pressed left at (604, 537)
Screenshot: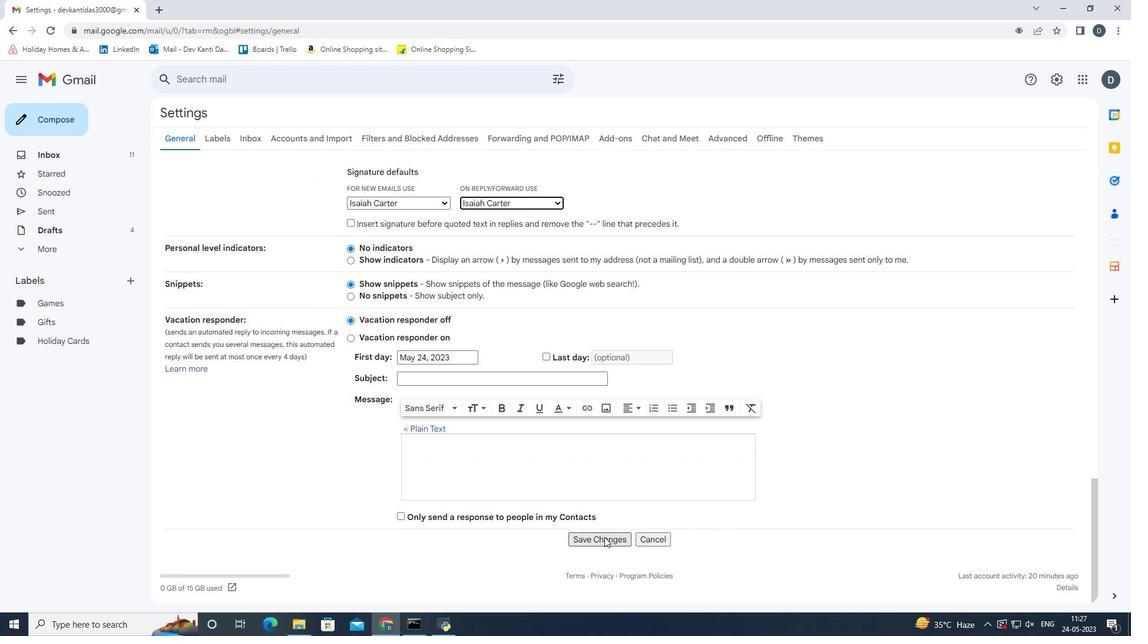 
Action: Mouse moved to (45, 125)
Screenshot: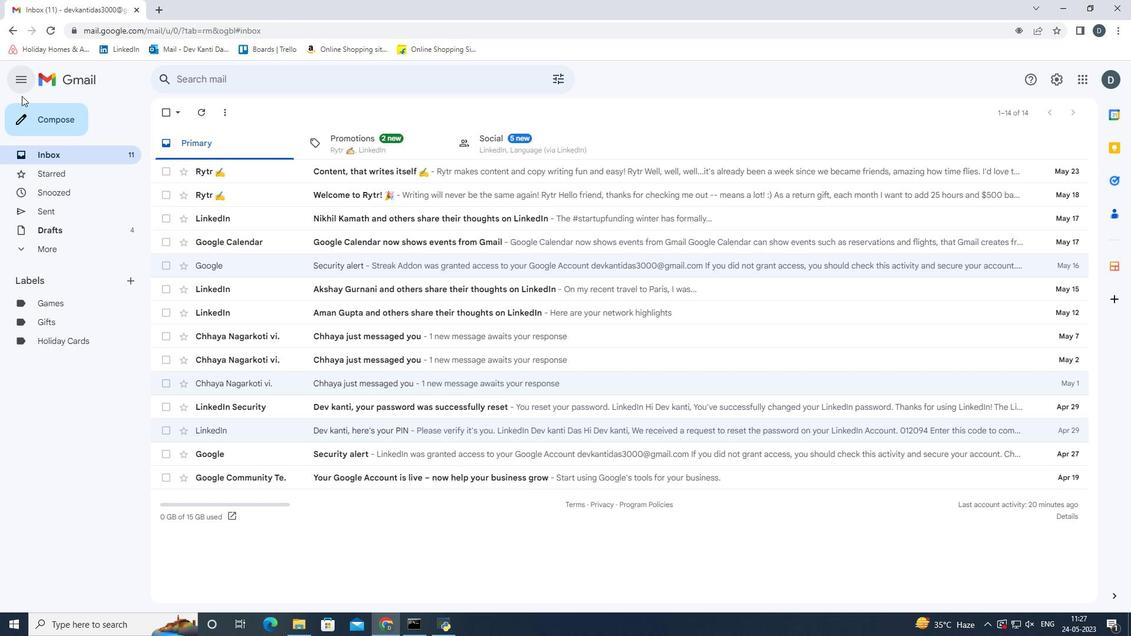 
Action: Mouse pressed left at (45, 125)
Screenshot: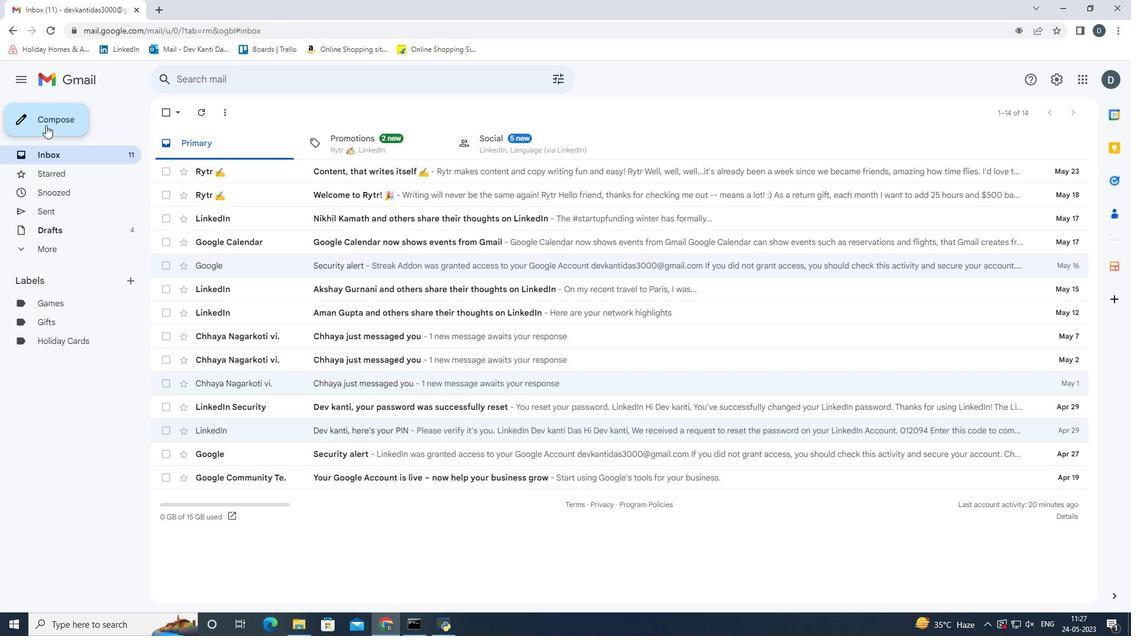 
Action: Mouse moved to (786, 280)
Screenshot: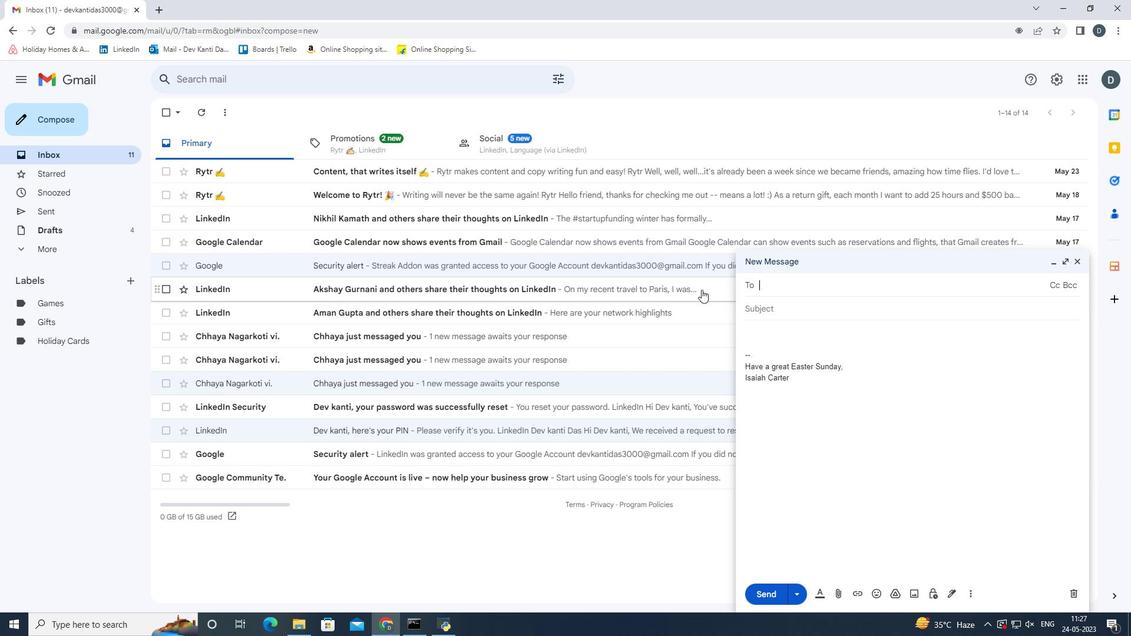 
Action: Key pressed <Key.shift><Key.shift><Key.shift><Key.shift><Key.shift><Key.shift><Key.shift><Key.shift><Key.shift><Key.shift><Key.shift><Key.shift><Key.shift>Softage.2<Key.shift><Key.shift><Key.shift><Key.shift><Key.shift><Key.shift><Key.shift><Key.shift><Key.shift><Key.shift><Key.shift><Key.shift><Key.shift><Key.shift><Key.shift><Key.shift><Key.shift><Key.shift><Key.shift><Key.shift><Key.shift><Key.shift><Key.shift><Key.shift><Key.shift><Key.shift><Key.shift><Key.shift>@softage.net
Screenshot: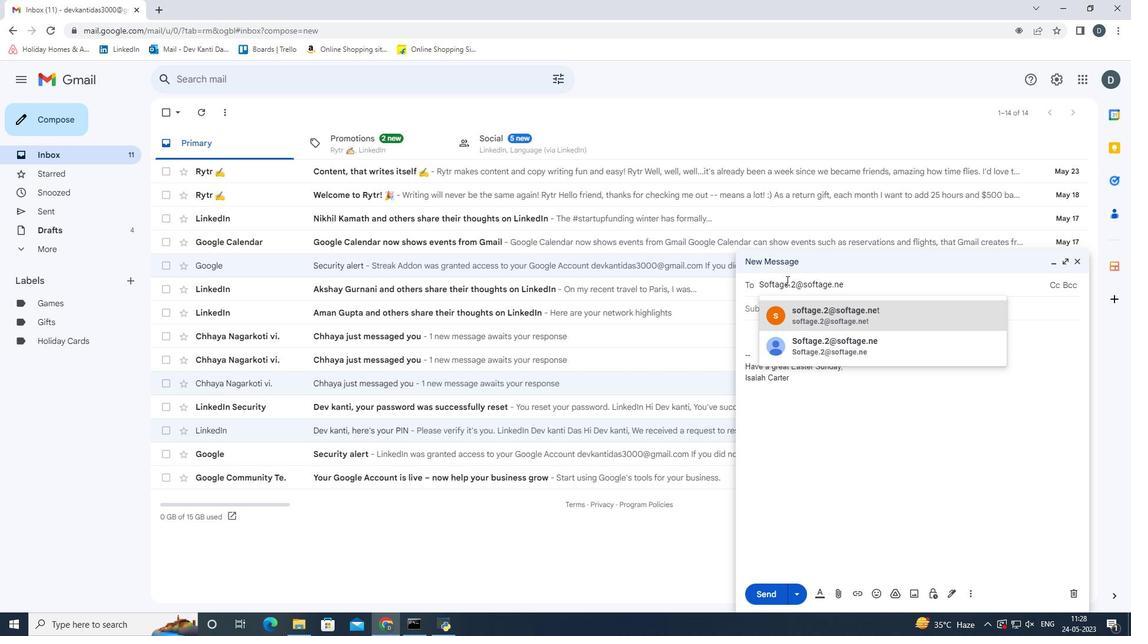 
Action: Mouse moved to (821, 319)
Screenshot: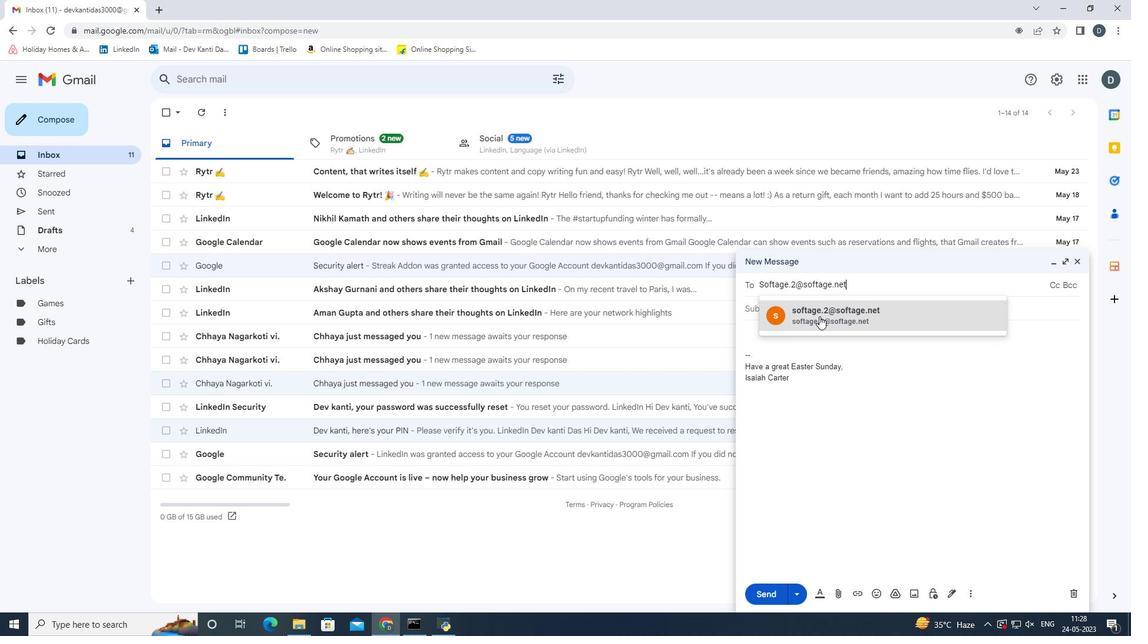 
Action: Mouse pressed left at (821, 319)
Screenshot: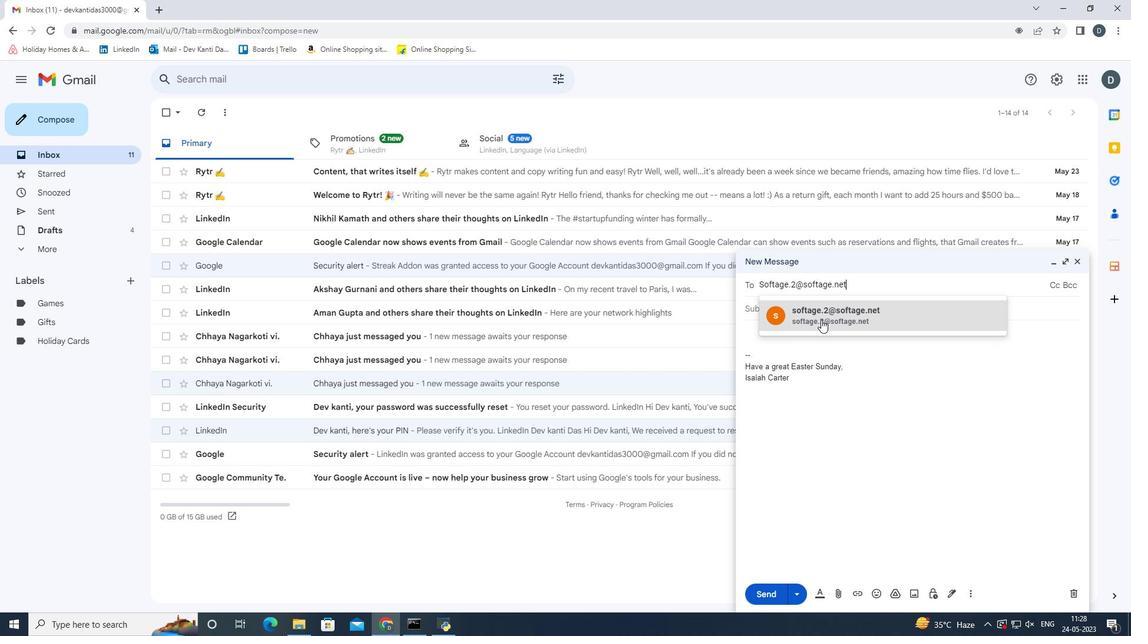 
Action: Mouse moved to (968, 600)
Screenshot: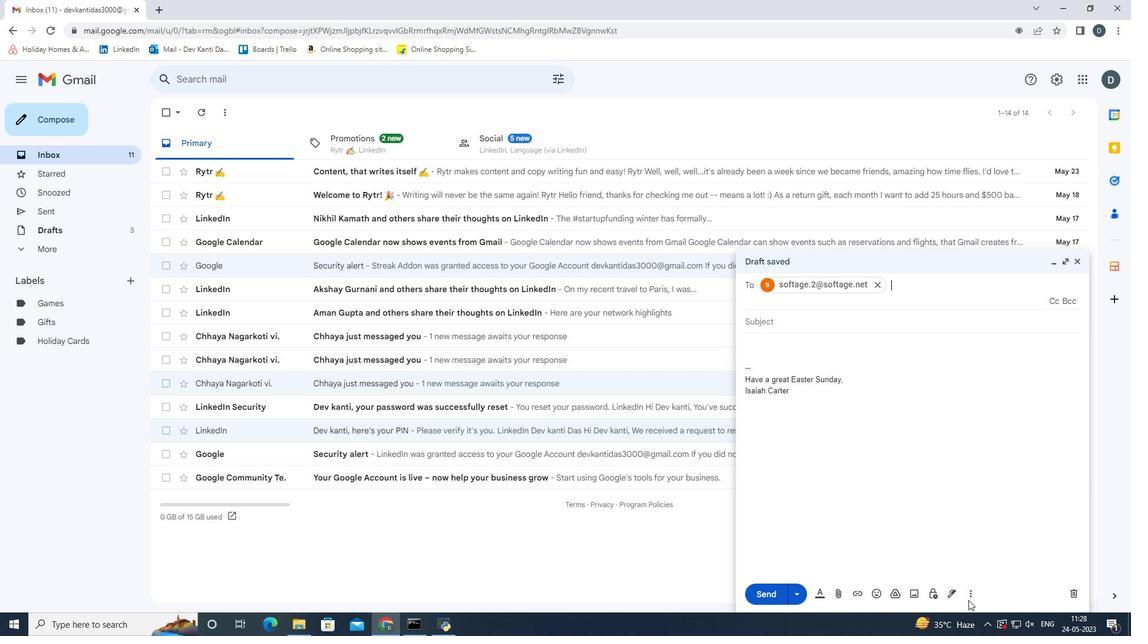 
Action: Mouse pressed left at (968, 600)
Screenshot: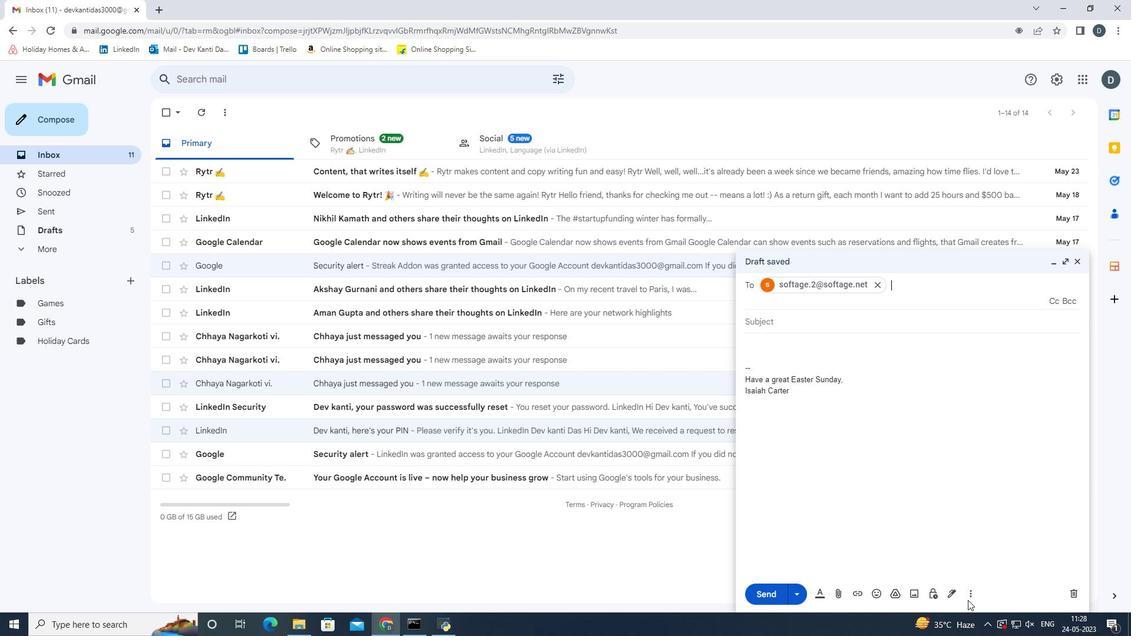 
Action: Mouse moved to (972, 592)
Screenshot: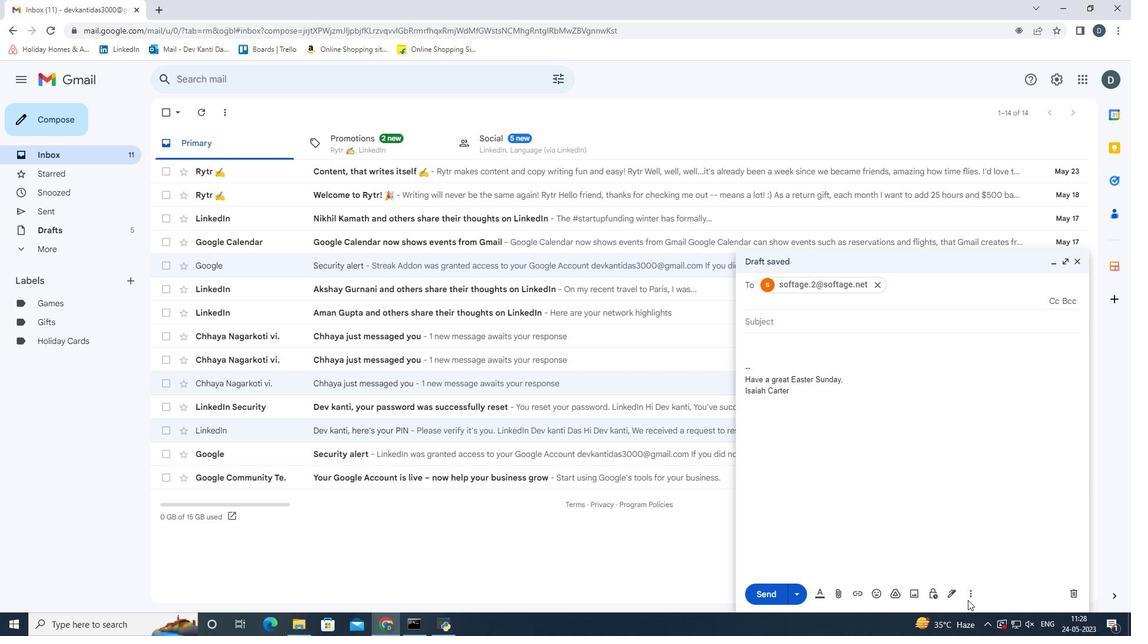 
Action: Mouse pressed left at (972, 592)
Screenshot: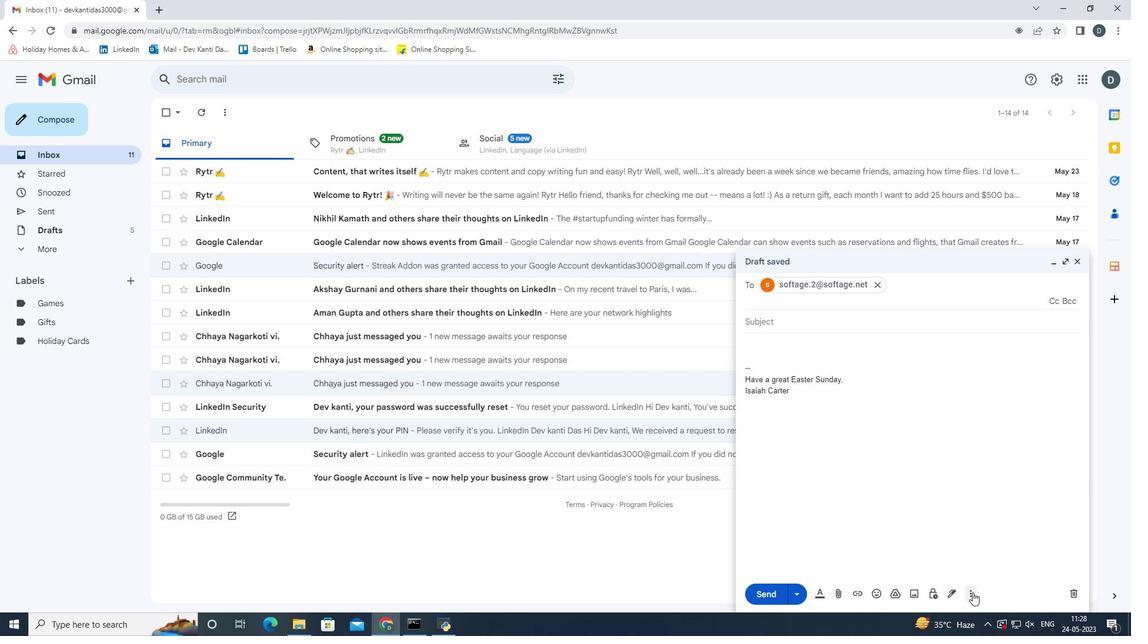 
Action: Mouse moved to (902, 456)
Screenshot: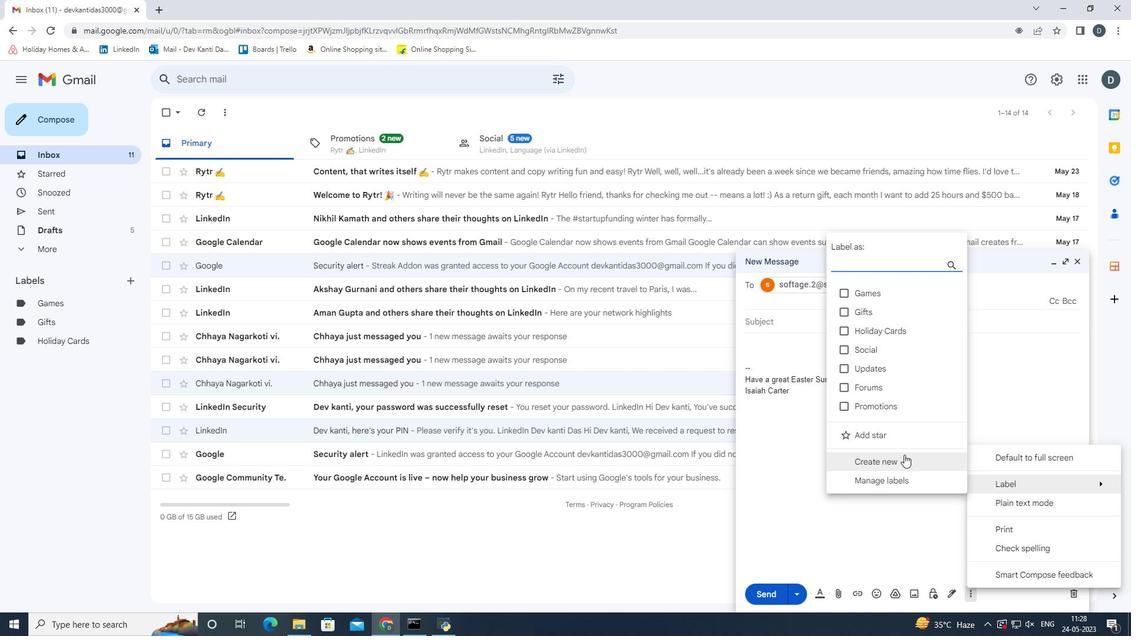 
Action: Mouse pressed left at (902, 456)
Screenshot: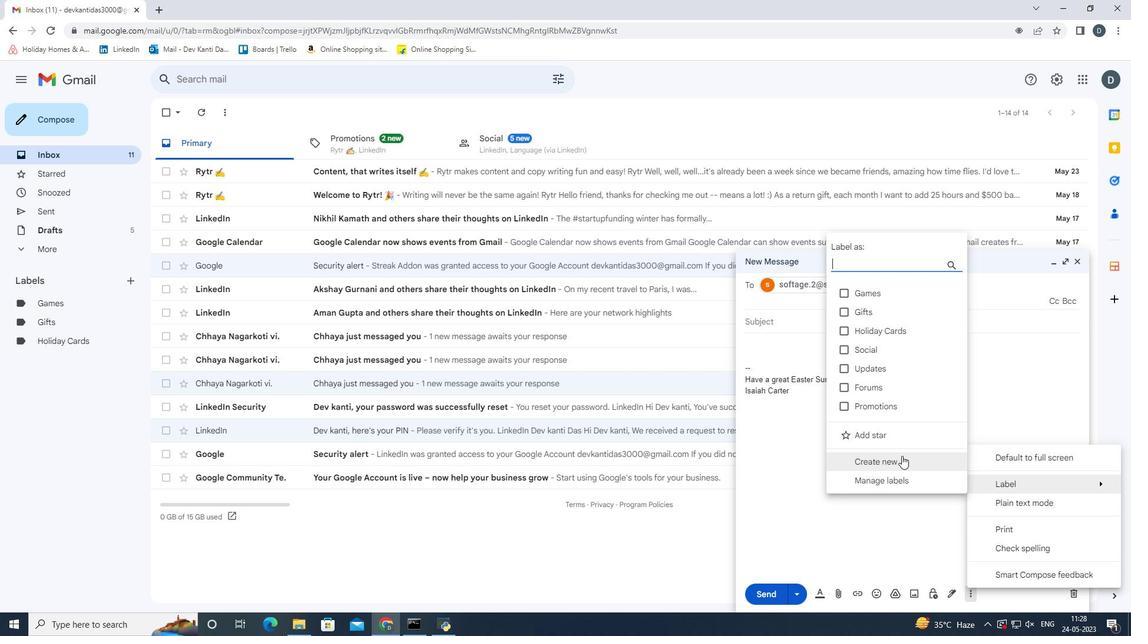 
Action: Mouse moved to (917, 388)
Screenshot: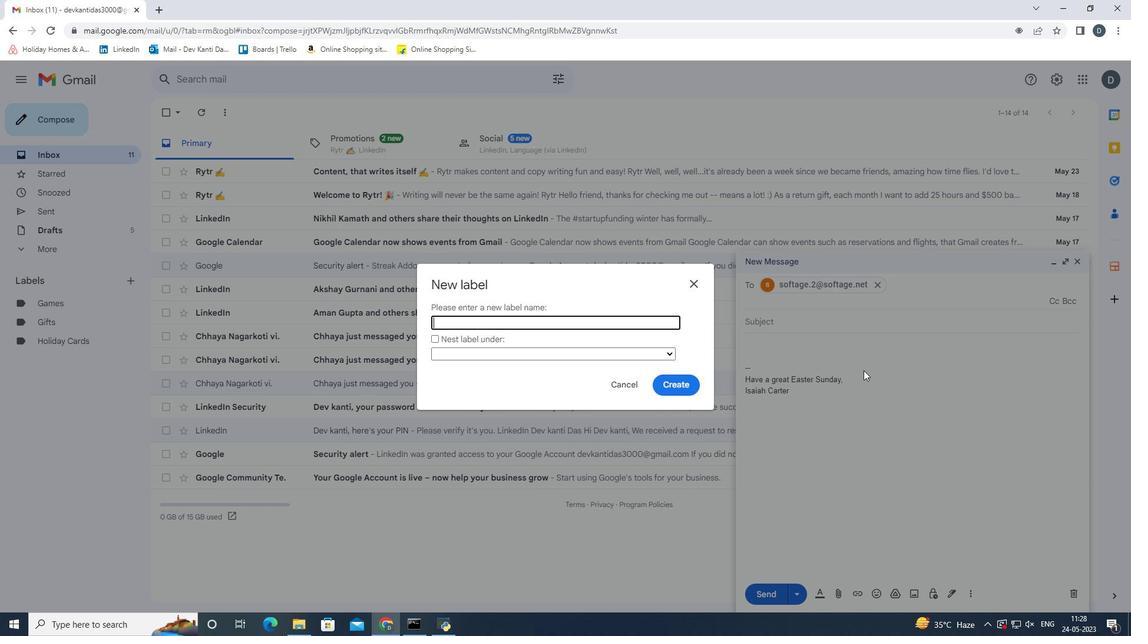 
Action: Key pressed <Key.shift><Key.shift><Key.shift><Key.shift><Key.shift><Key.shift><Key.shift><Key.shift><Key.shift><Key.shift><Key.shift><Key.shift><Key.shift><Key.shift><Key.shift><Key.shift><Key.shift><Key.shift><Key.shift><Key.shift><Key.shift><Key.shift>Christmas<Key.space>lists<Key.enter>
Screenshot: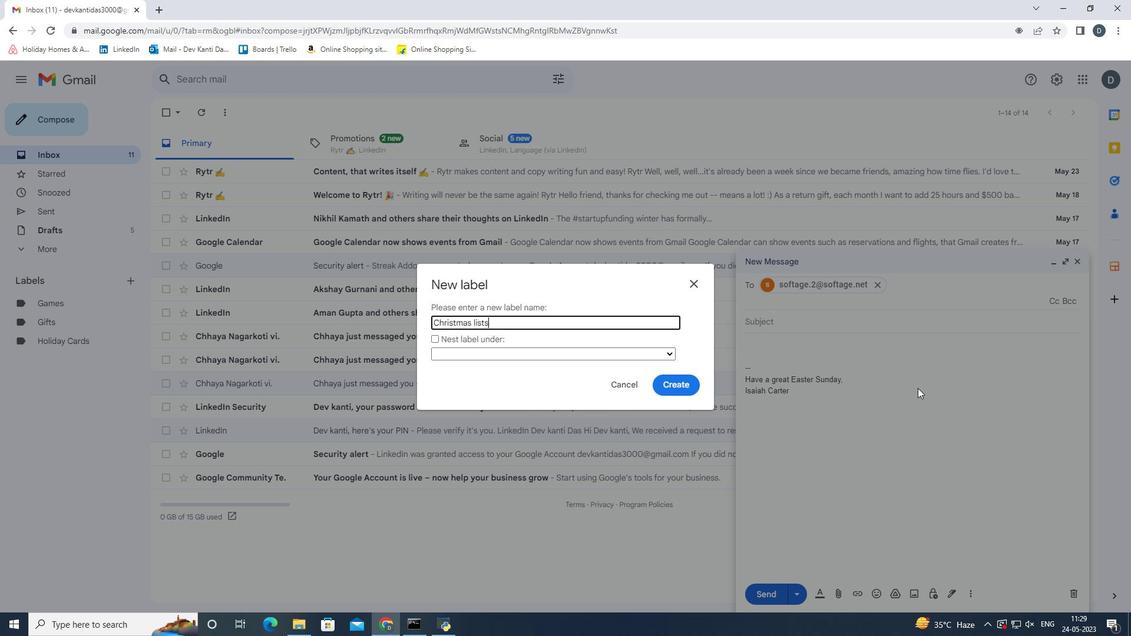 
Action: Mouse moved to (767, 590)
Screenshot: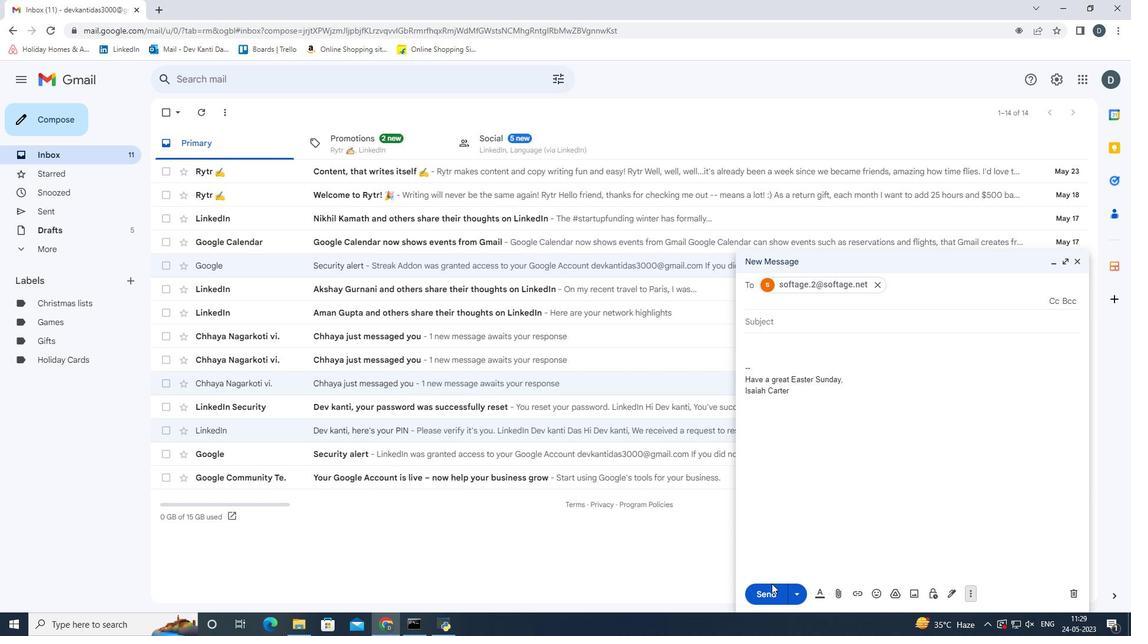 
Action: Mouse pressed left at (767, 590)
Screenshot: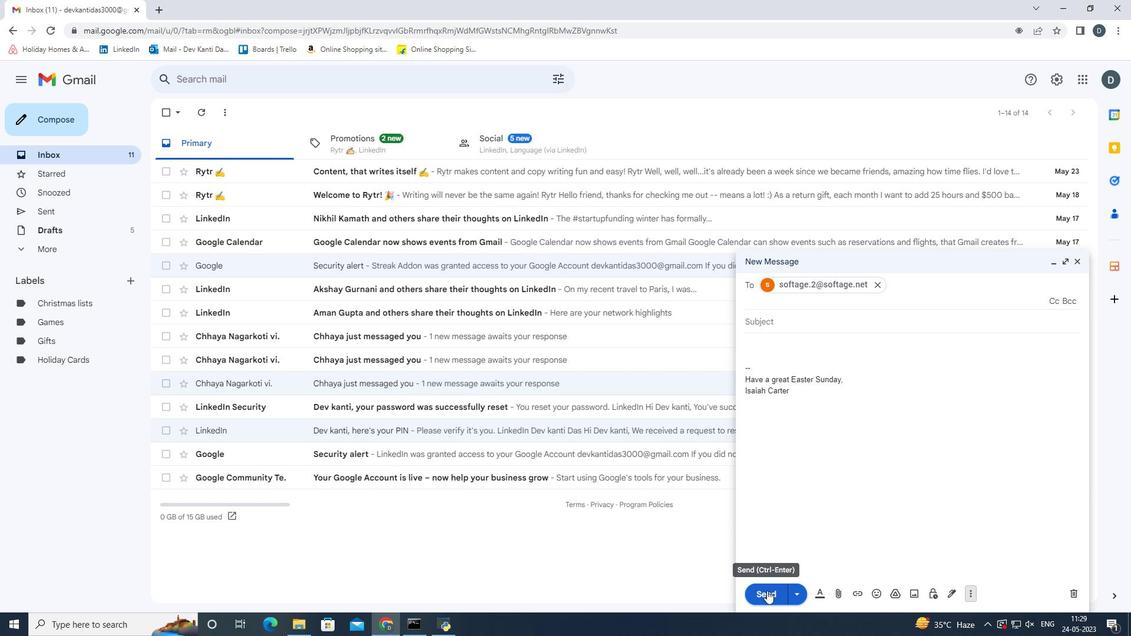 
